 Task: Find connections with filter location Lubuklinggau with filter topic #startupwith filter profile language French with filter current company TRS Staffing Solutions with filter school Lucknow freshers Jobs with filter industry Telecommunications Carriers with filter service category Blogging with filter keywords title Bus Driver
Action: Mouse moved to (524, 59)
Screenshot: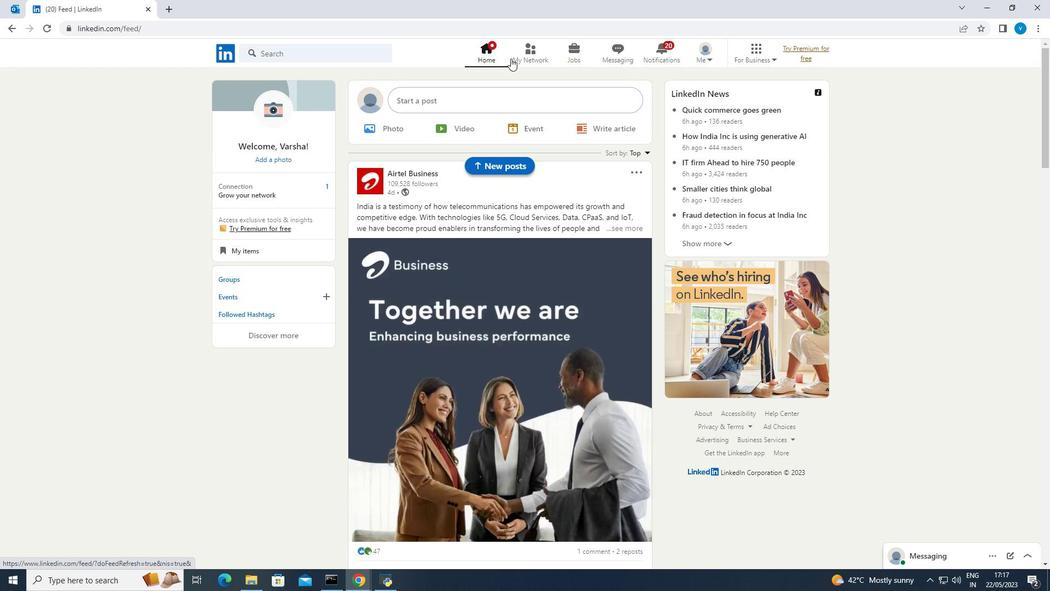 
Action: Mouse pressed left at (524, 59)
Screenshot: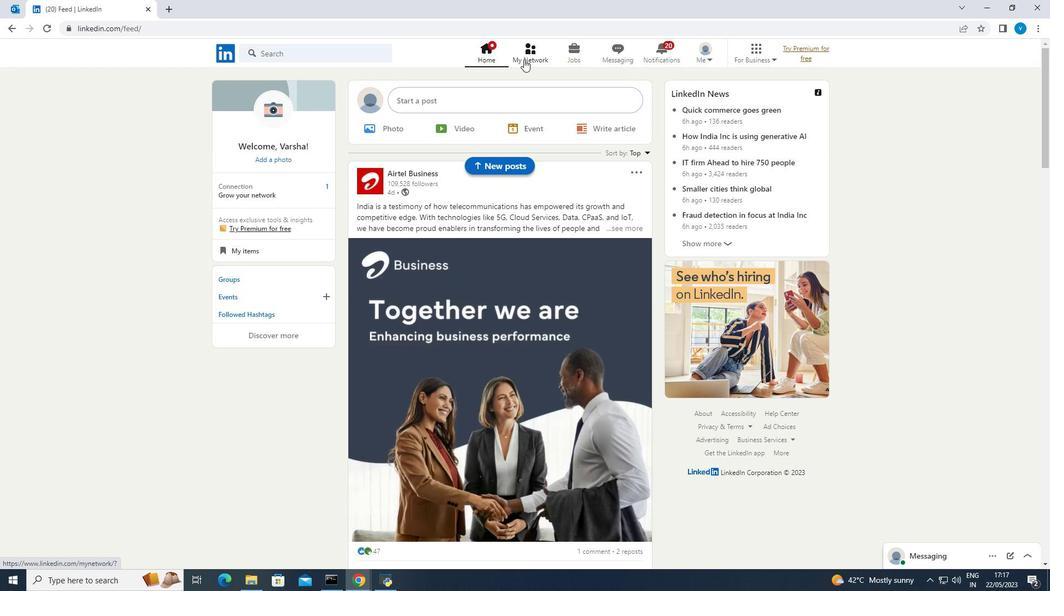 
Action: Mouse moved to (314, 117)
Screenshot: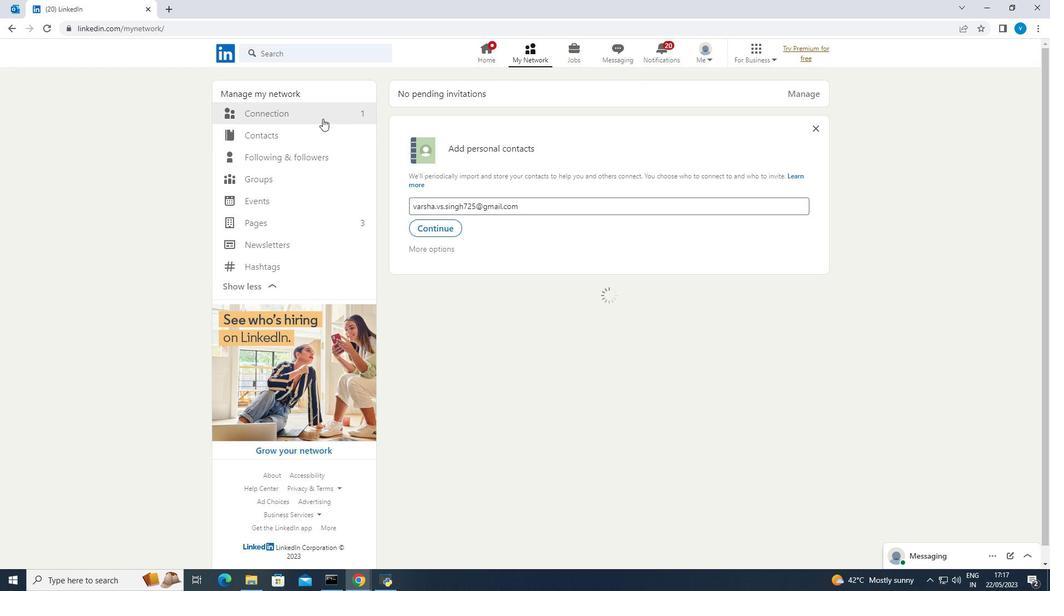 
Action: Mouse pressed left at (314, 117)
Screenshot: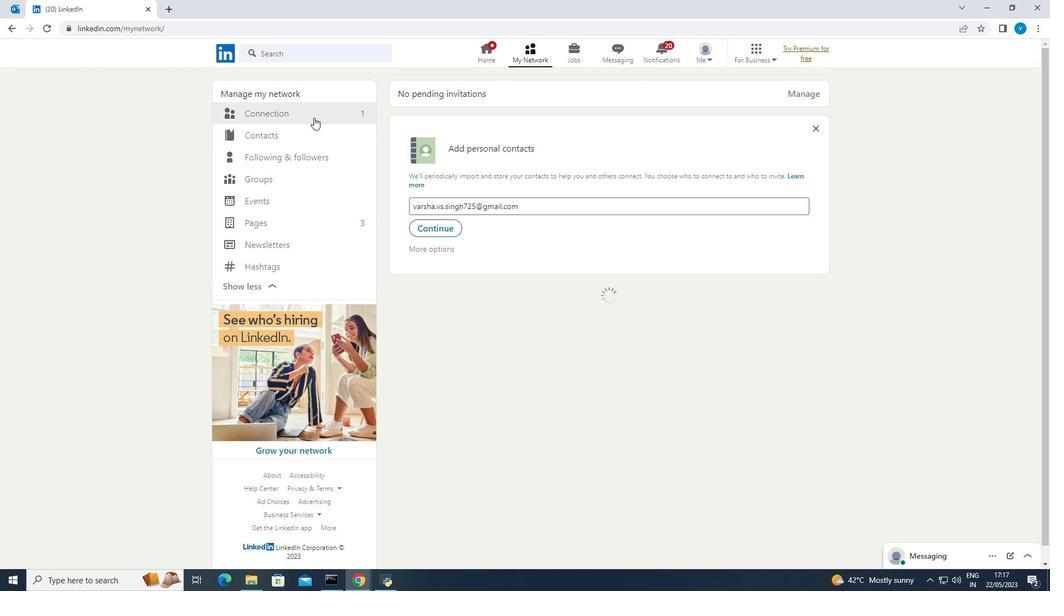 
Action: Mouse moved to (584, 113)
Screenshot: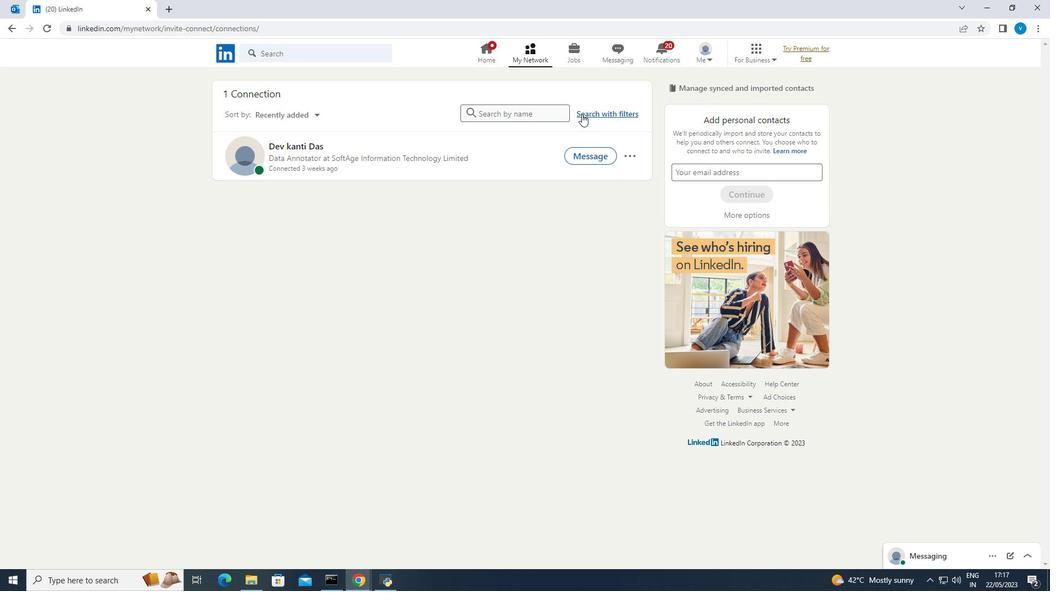 
Action: Mouse pressed left at (584, 113)
Screenshot: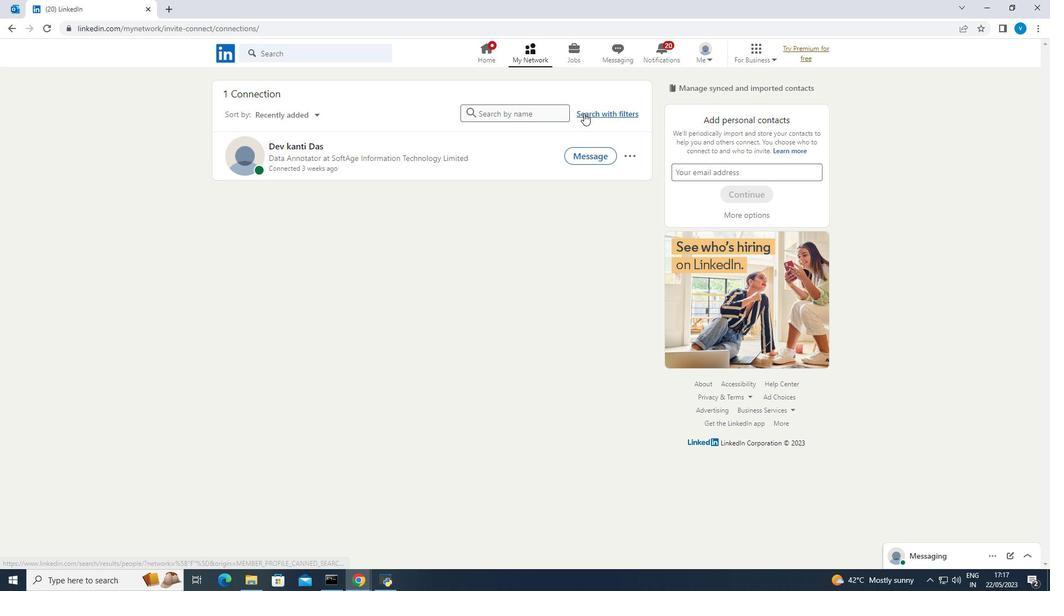 
Action: Mouse moved to (567, 87)
Screenshot: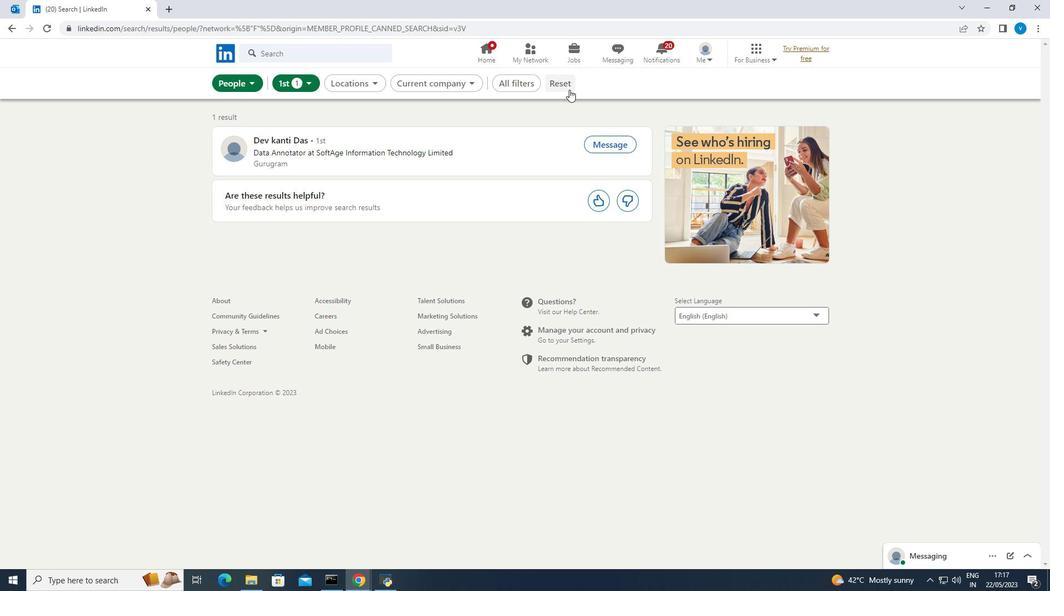 
Action: Mouse pressed left at (567, 87)
Screenshot: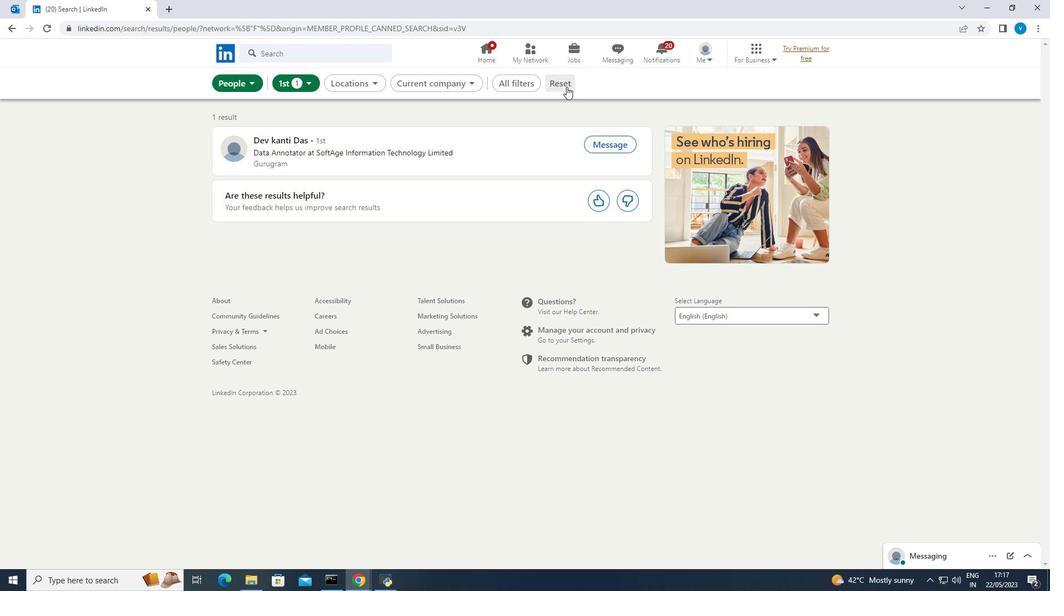 
Action: Mouse moved to (553, 88)
Screenshot: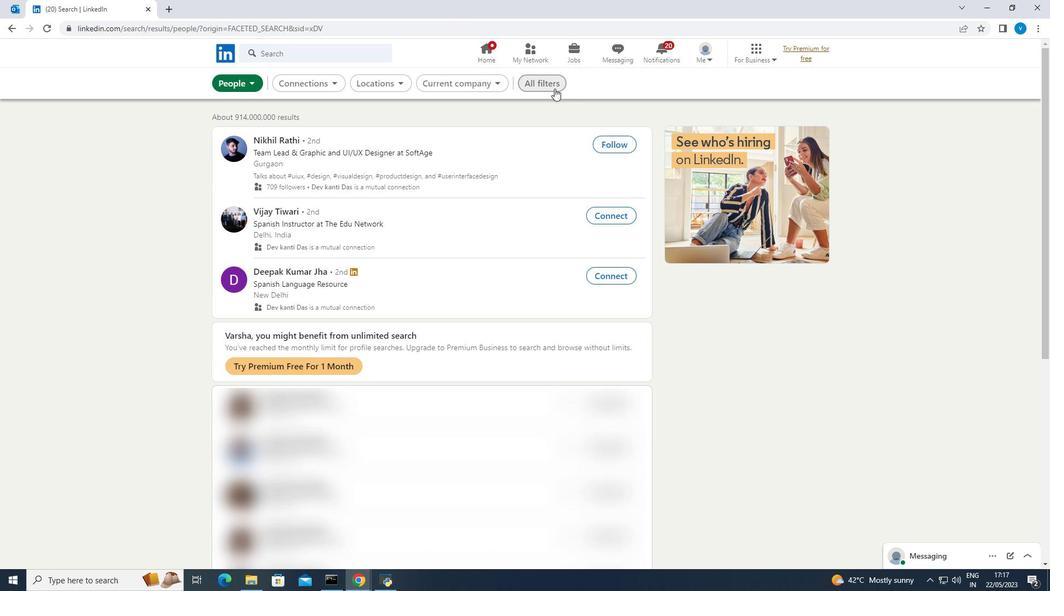 
Action: Mouse pressed left at (553, 88)
Screenshot: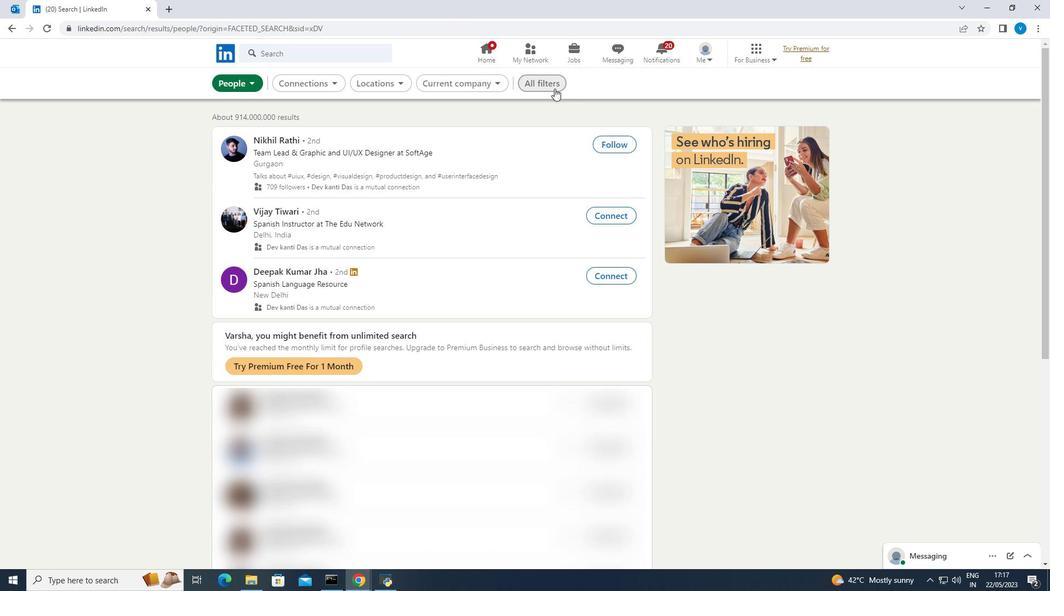 
Action: Mouse moved to (795, 209)
Screenshot: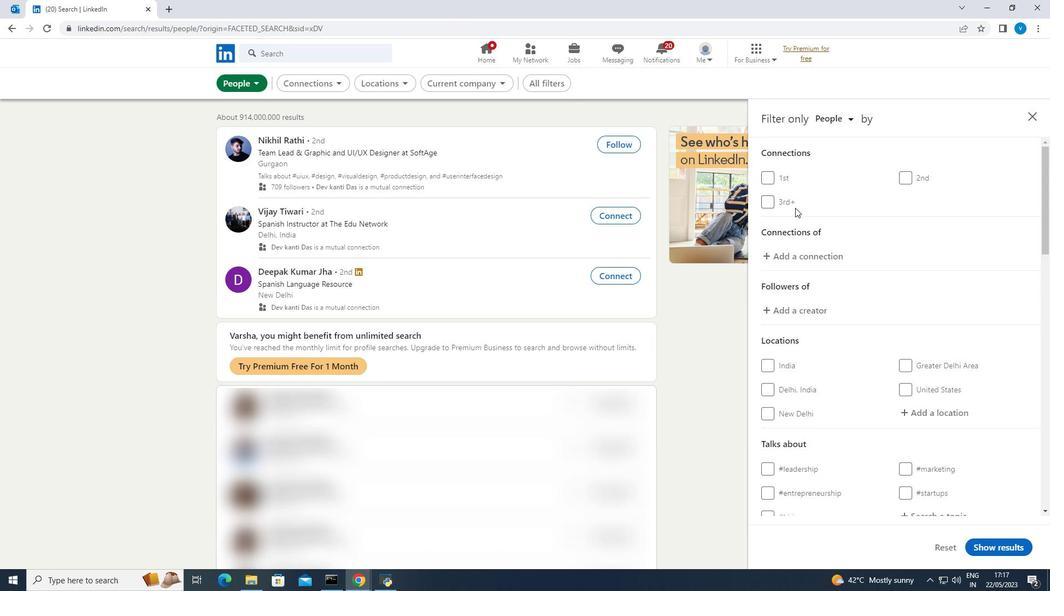
Action: Mouse scrolled (795, 208) with delta (0, 0)
Screenshot: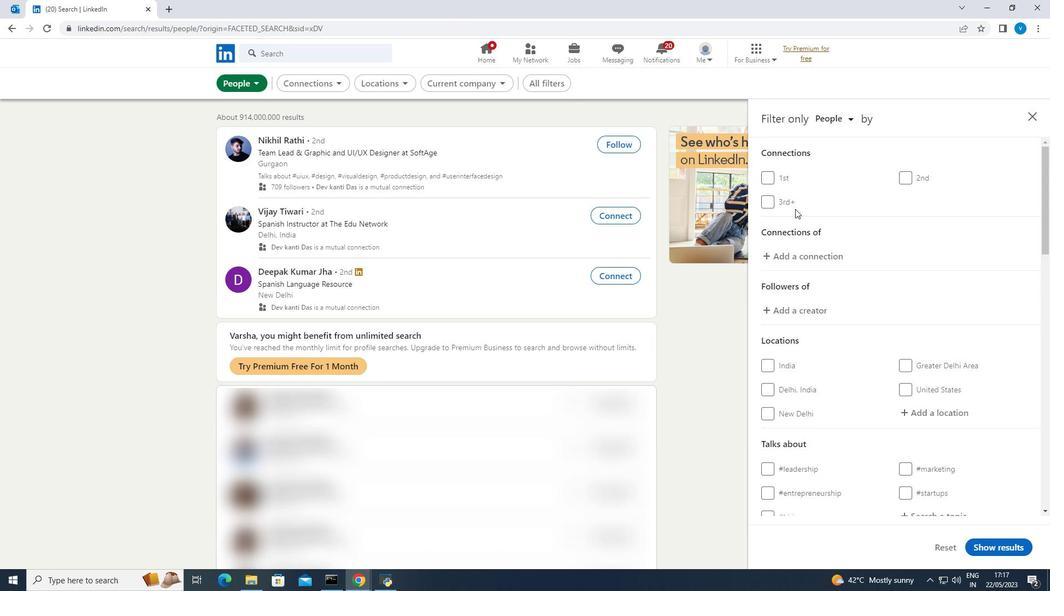 
Action: Mouse moved to (795, 210)
Screenshot: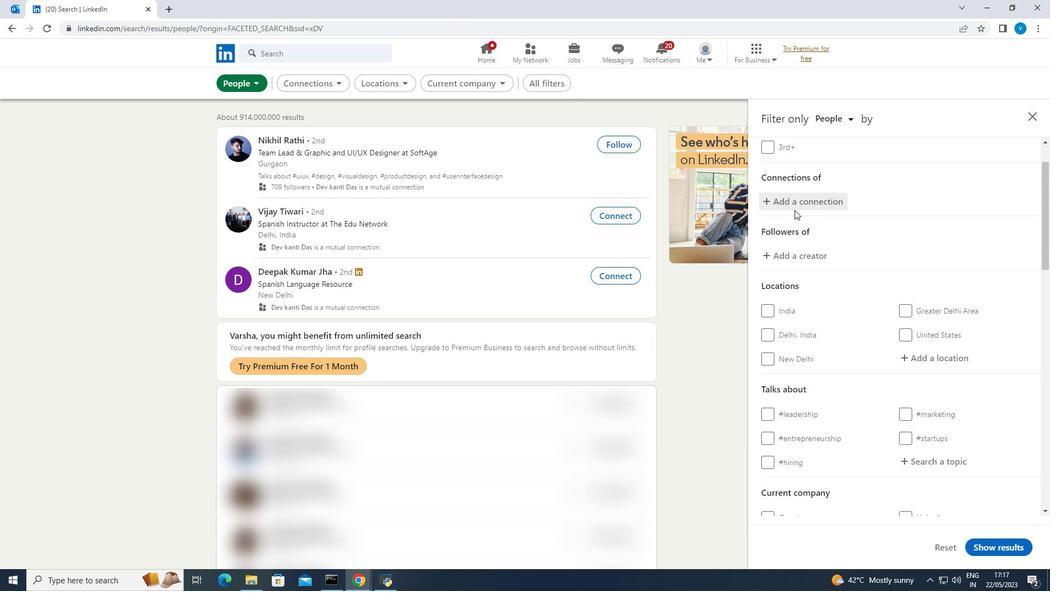 
Action: Mouse scrolled (795, 210) with delta (0, 0)
Screenshot: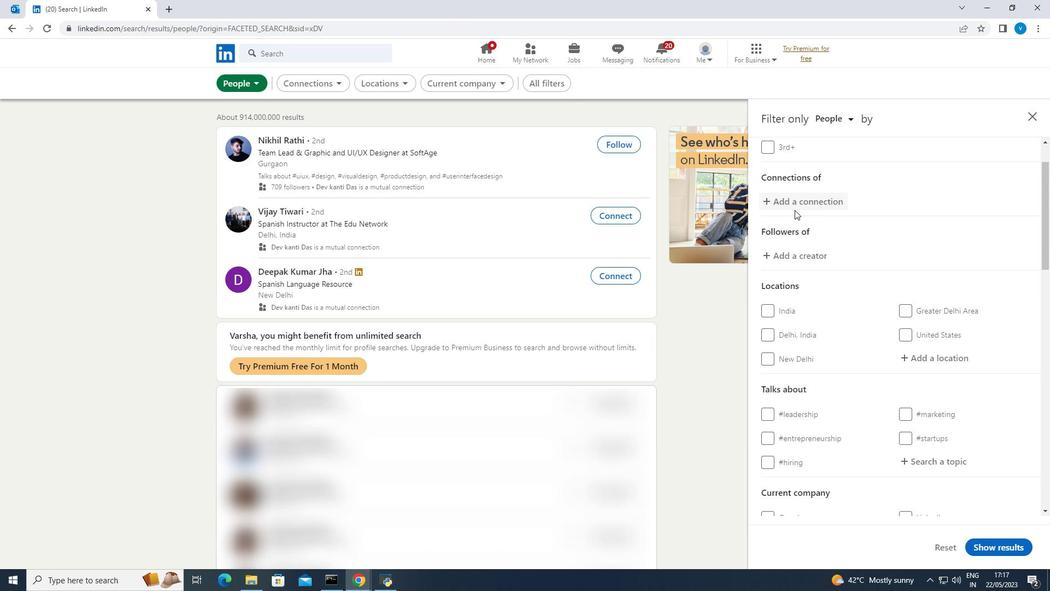 
Action: Mouse moved to (906, 298)
Screenshot: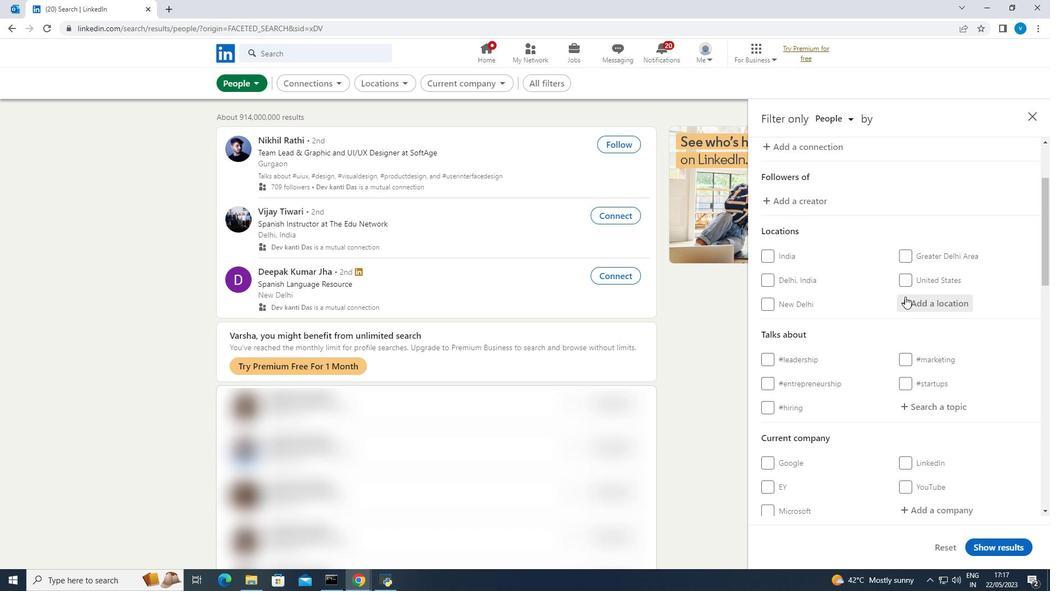 
Action: Mouse pressed left at (906, 298)
Screenshot: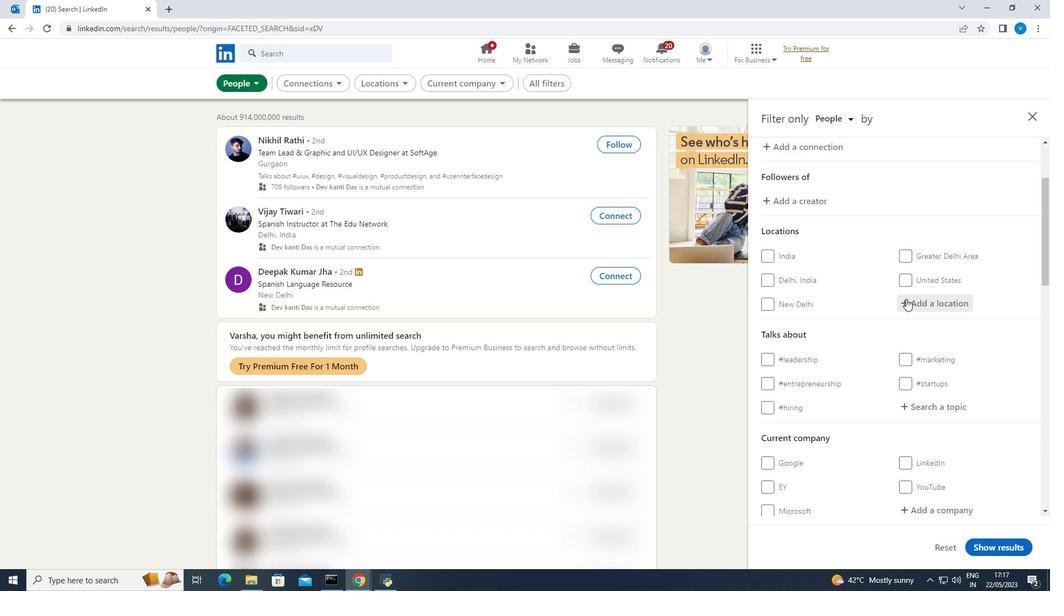 
Action: Mouse moved to (847, 278)
Screenshot: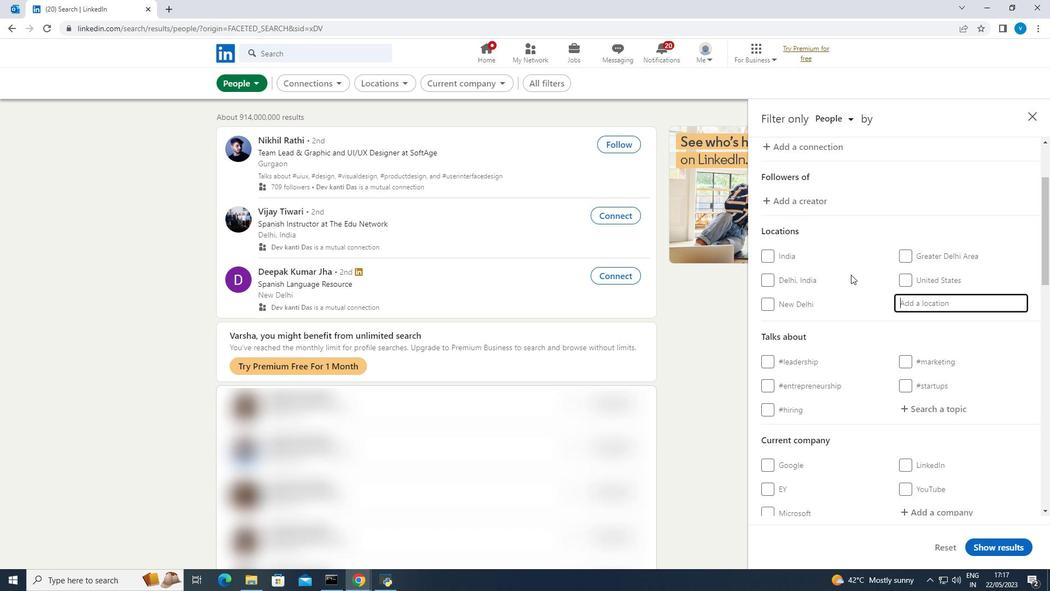 
Action: Key pressed <Key.shift><Key.shift><Key.shift><Key.shift><Key.shift><Key.shift><Key.shift><Key.shift>Lubuklinggau
Screenshot: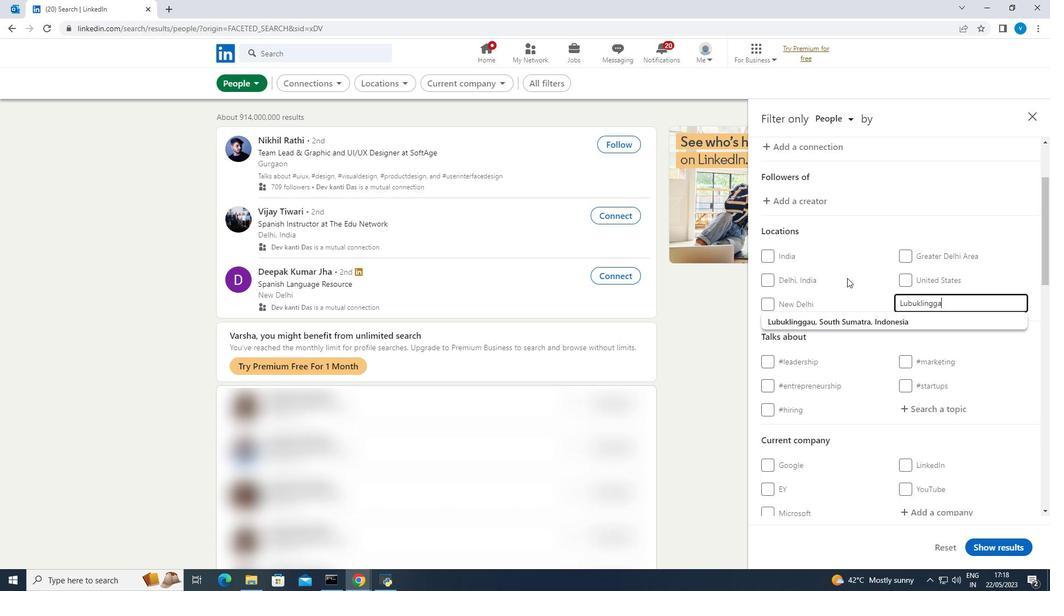 
Action: Mouse moved to (962, 402)
Screenshot: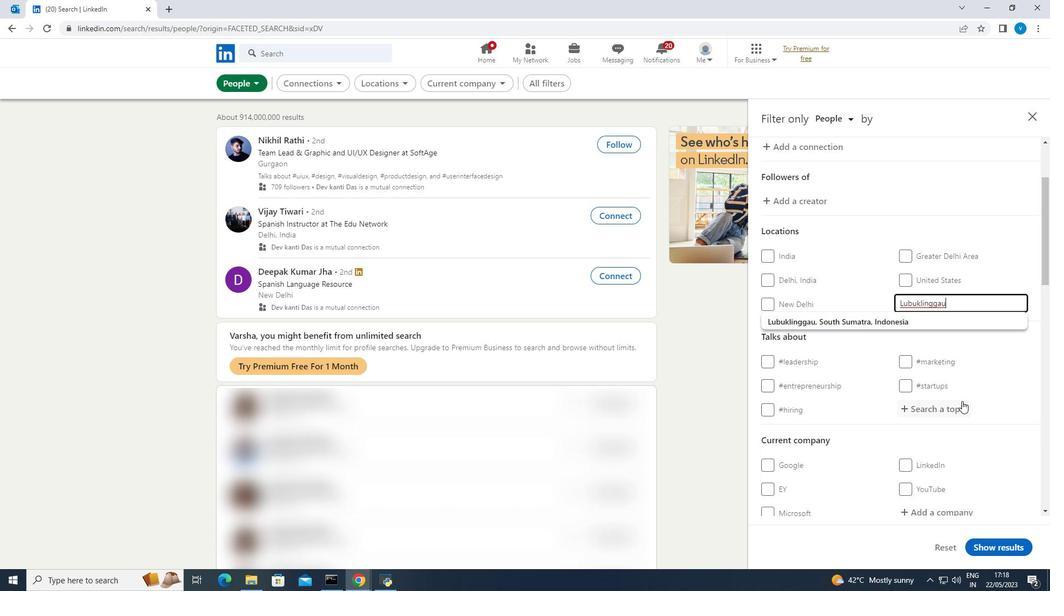 
Action: Mouse pressed left at (962, 402)
Screenshot: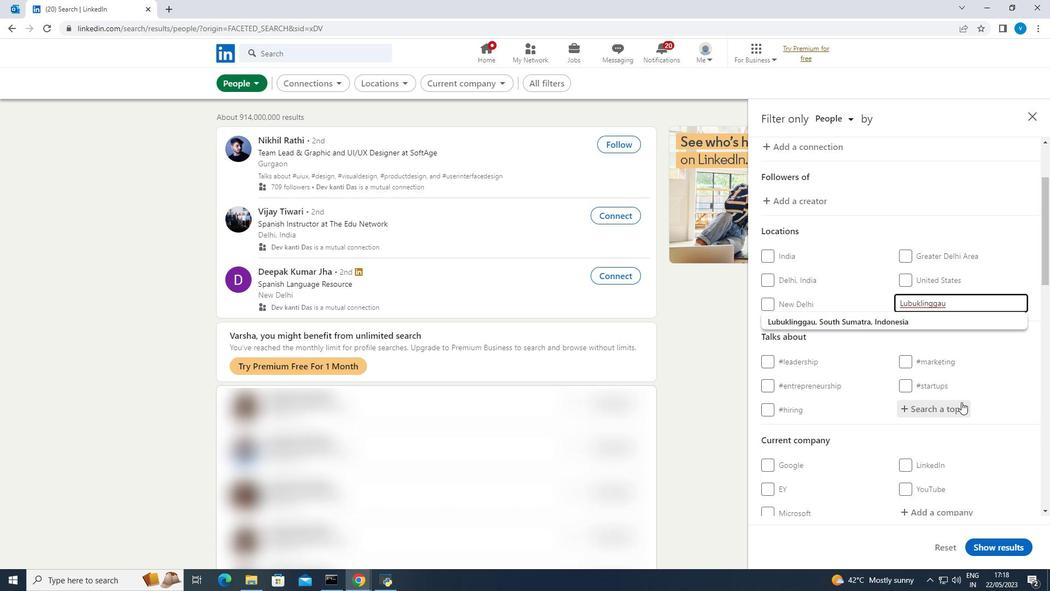 
Action: Key pressed startup
Screenshot: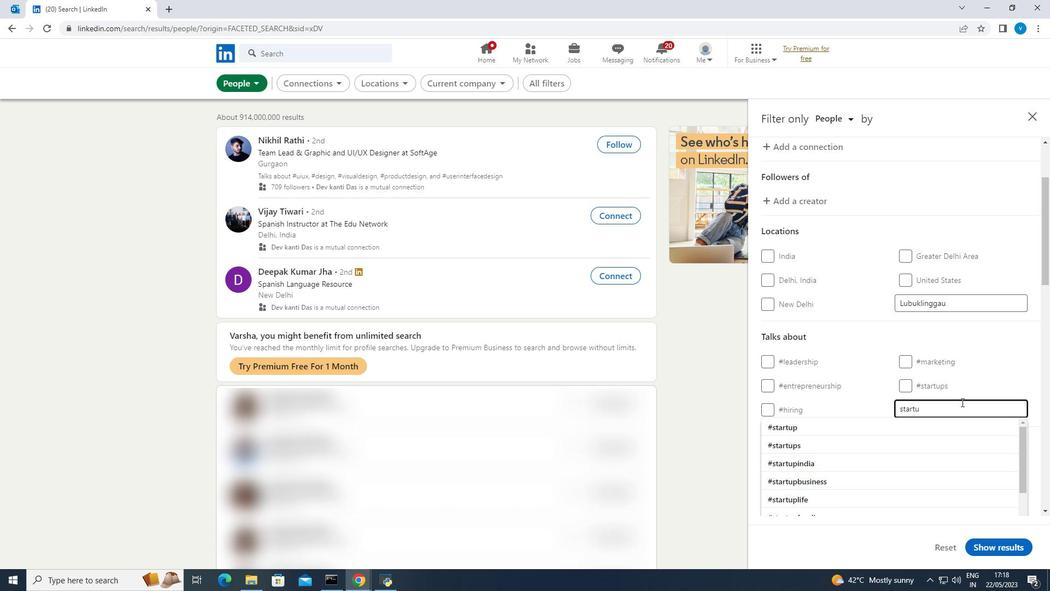 
Action: Mouse moved to (870, 432)
Screenshot: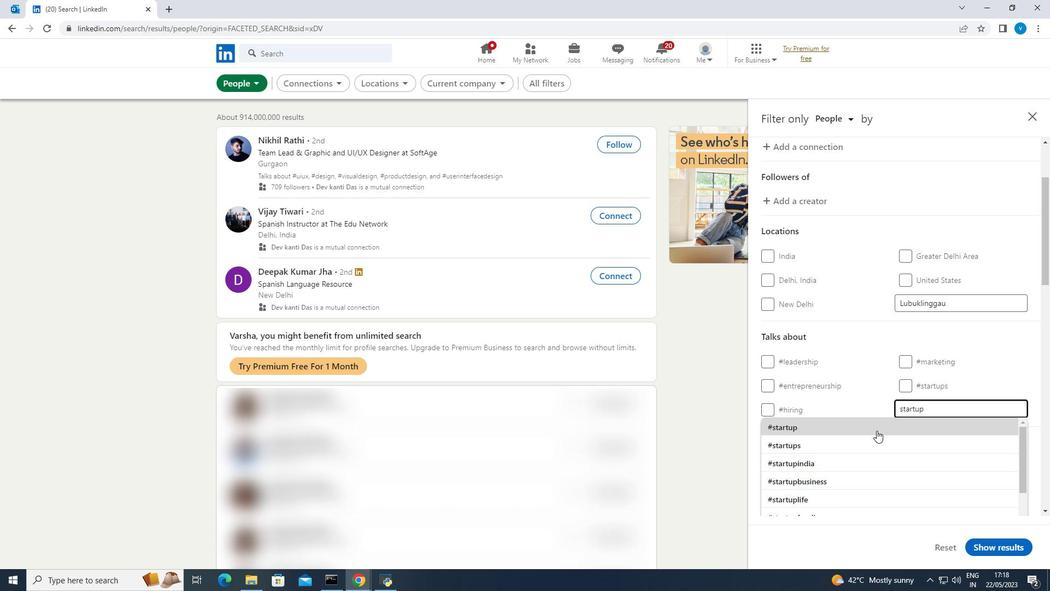 
Action: Mouse pressed left at (870, 432)
Screenshot: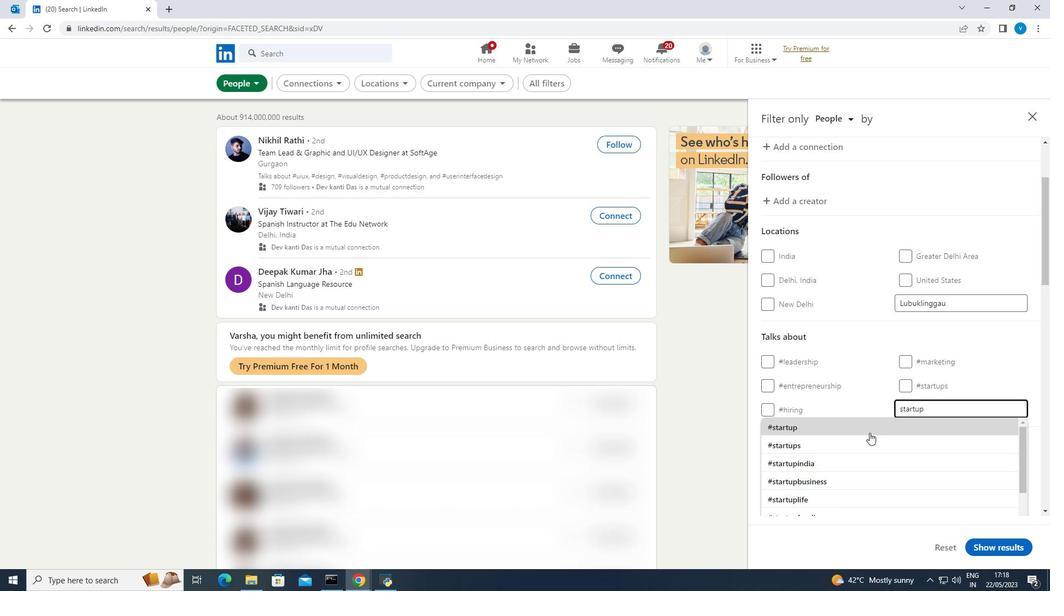 
Action: Mouse moved to (874, 429)
Screenshot: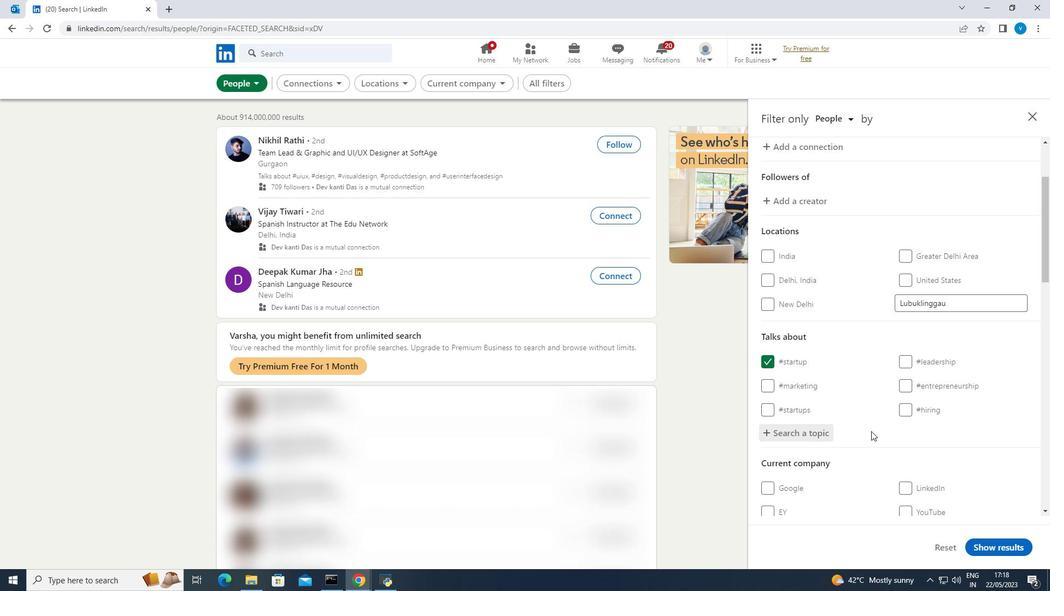 
Action: Mouse scrolled (874, 428) with delta (0, 0)
Screenshot: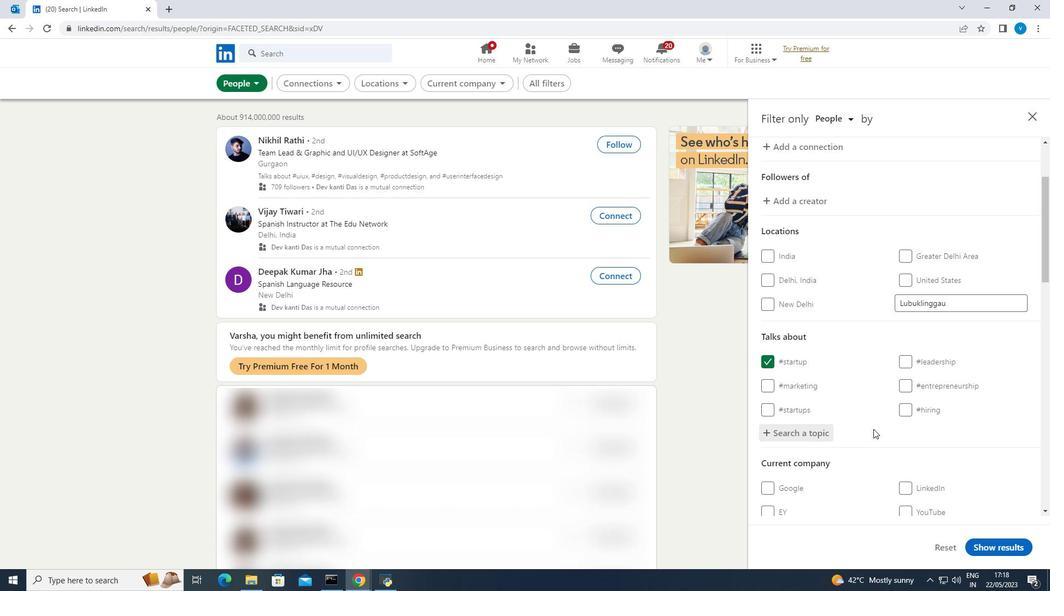 
Action: Mouse moved to (874, 428)
Screenshot: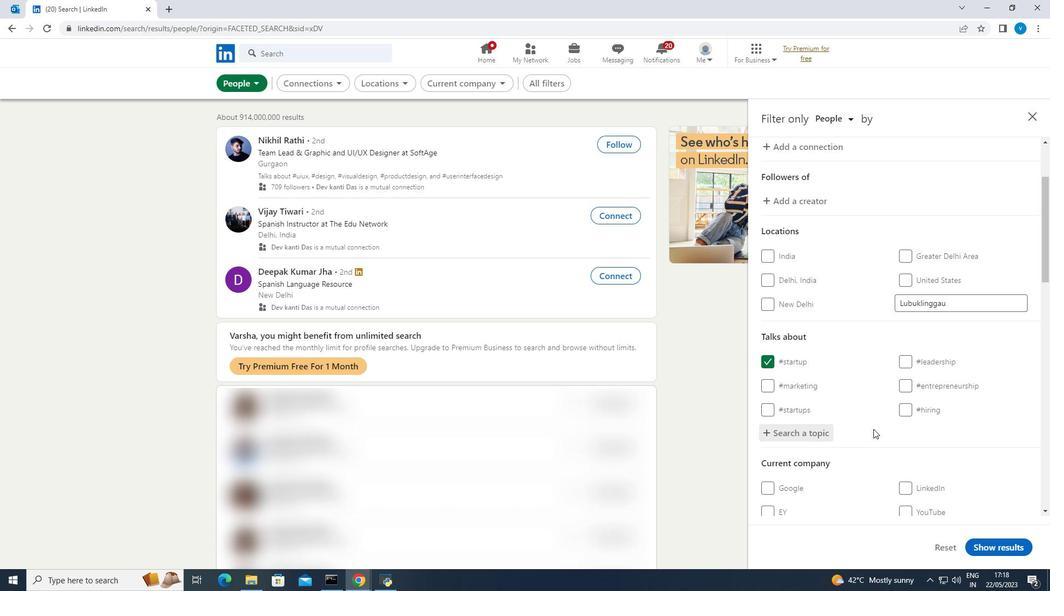 
Action: Mouse scrolled (874, 427) with delta (0, 0)
Screenshot: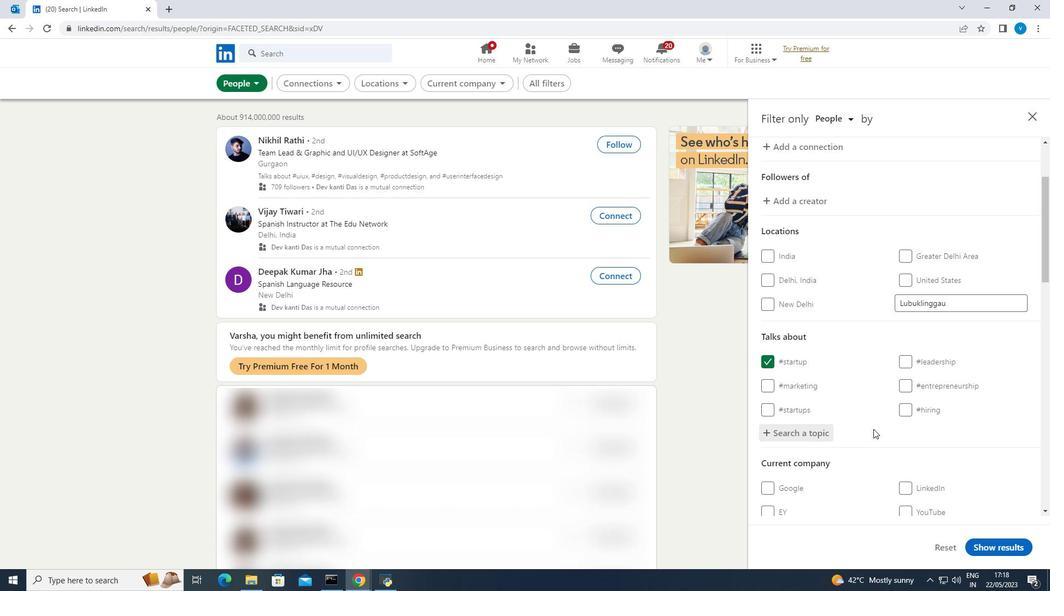 
Action: Mouse moved to (875, 427)
Screenshot: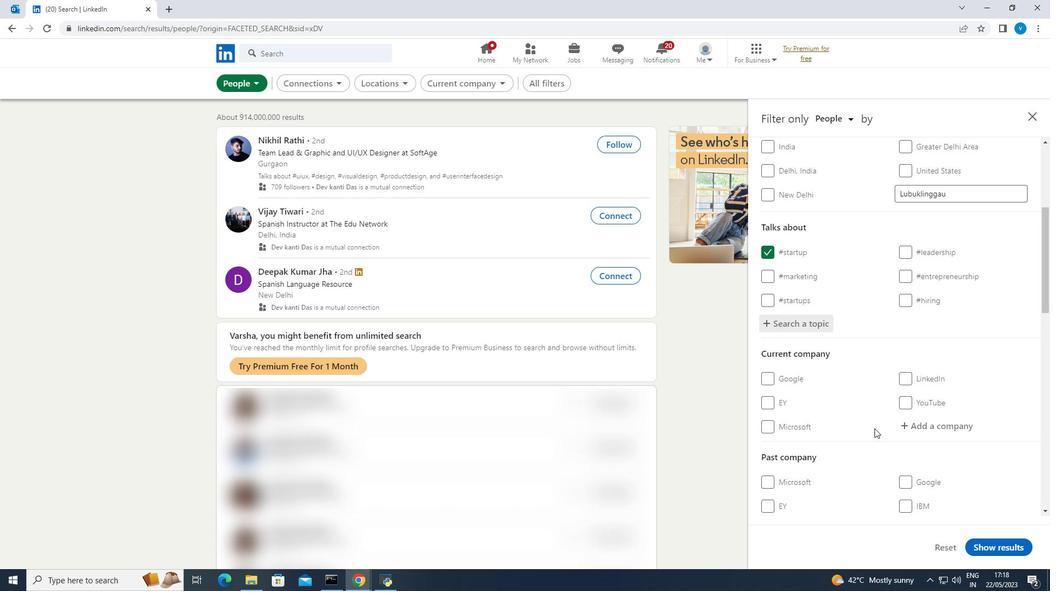 
Action: Mouse scrolled (875, 426) with delta (0, 0)
Screenshot: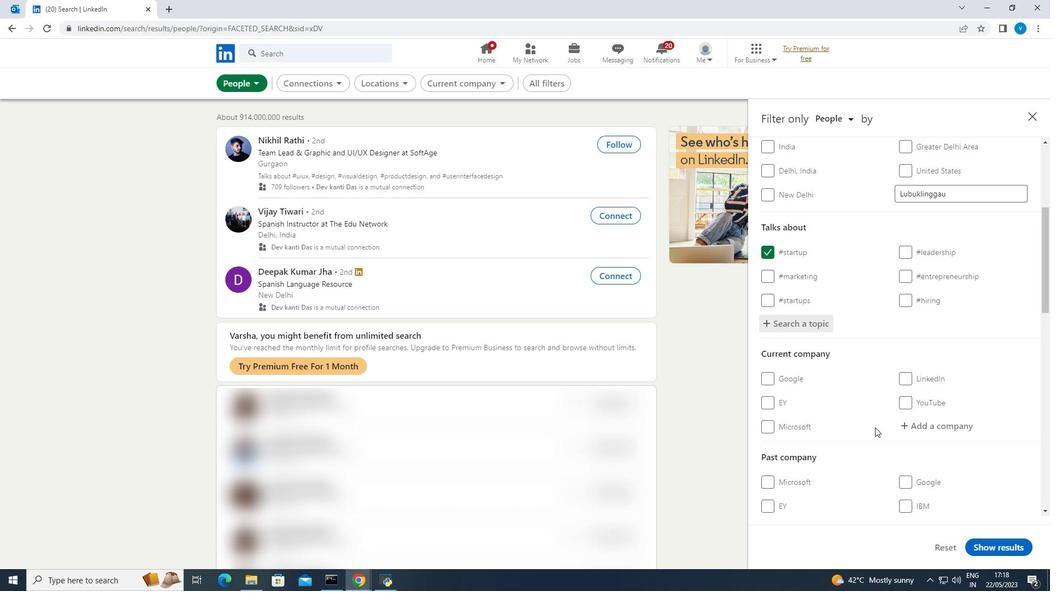 
Action: Mouse scrolled (875, 426) with delta (0, 0)
Screenshot: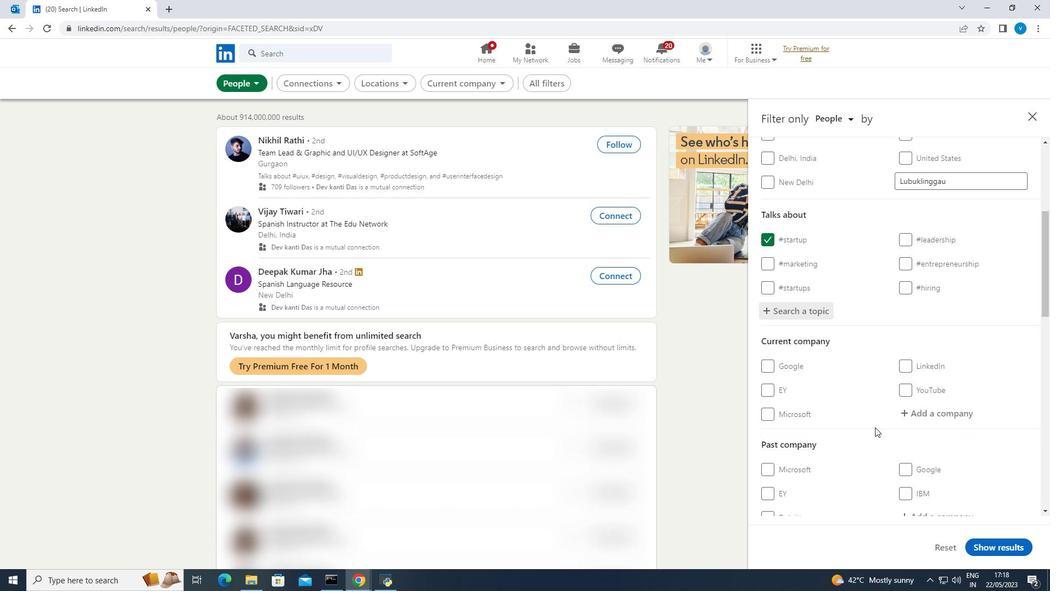 
Action: Mouse moved to (876, 427)
Screenshot: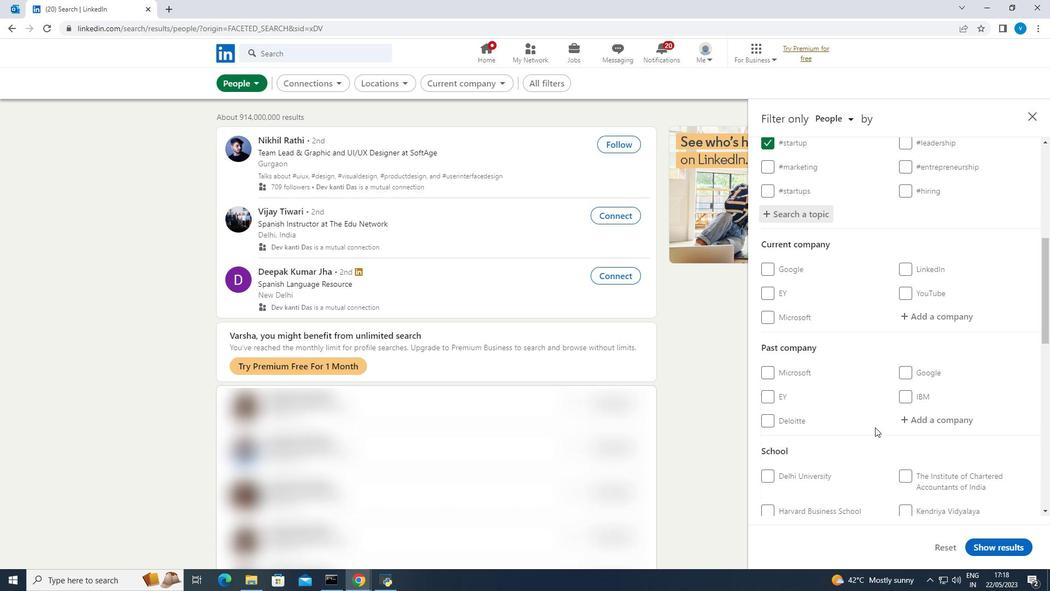 
Action: Mouse scrolled (876, 426) with delta (0, 0)
Screenshot: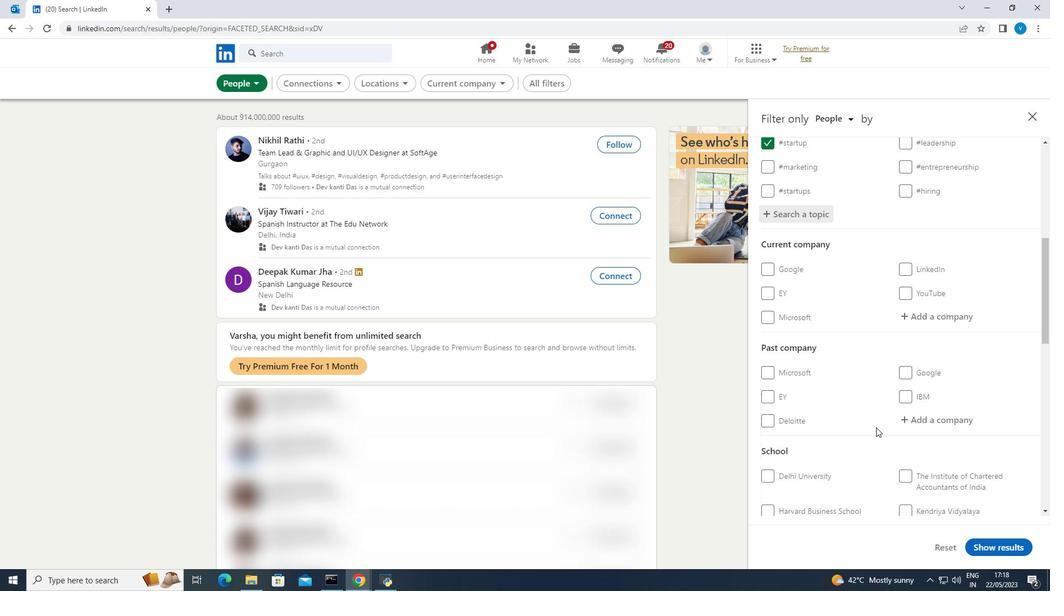 
Action: Mouse scrolled (876, 426) with delta (0, 0)
Screenshot: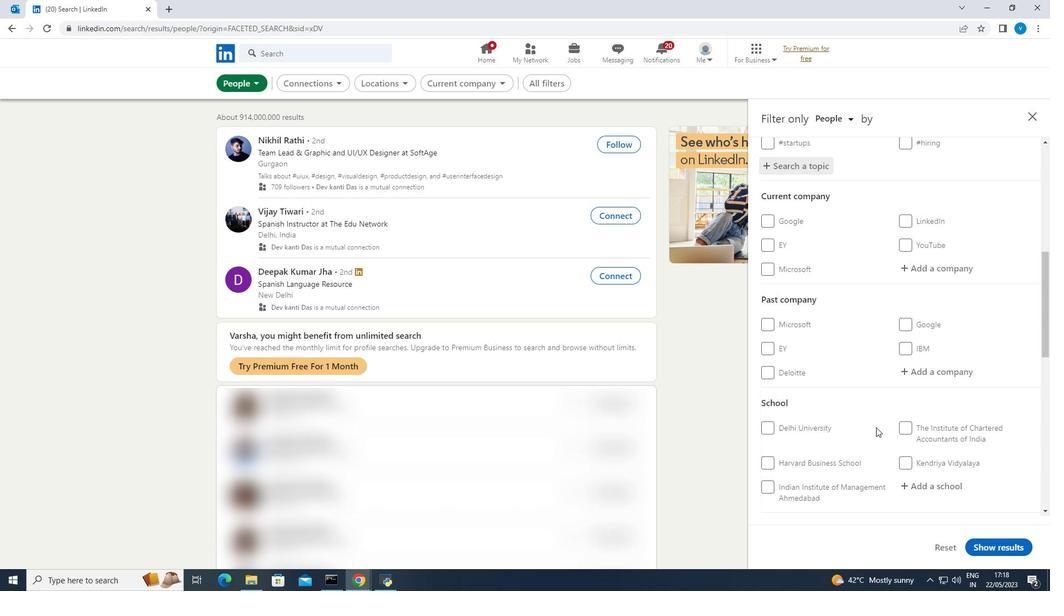 
Action: Mouse scrolled (876, 426) with delta (0, 0)
Screenshot: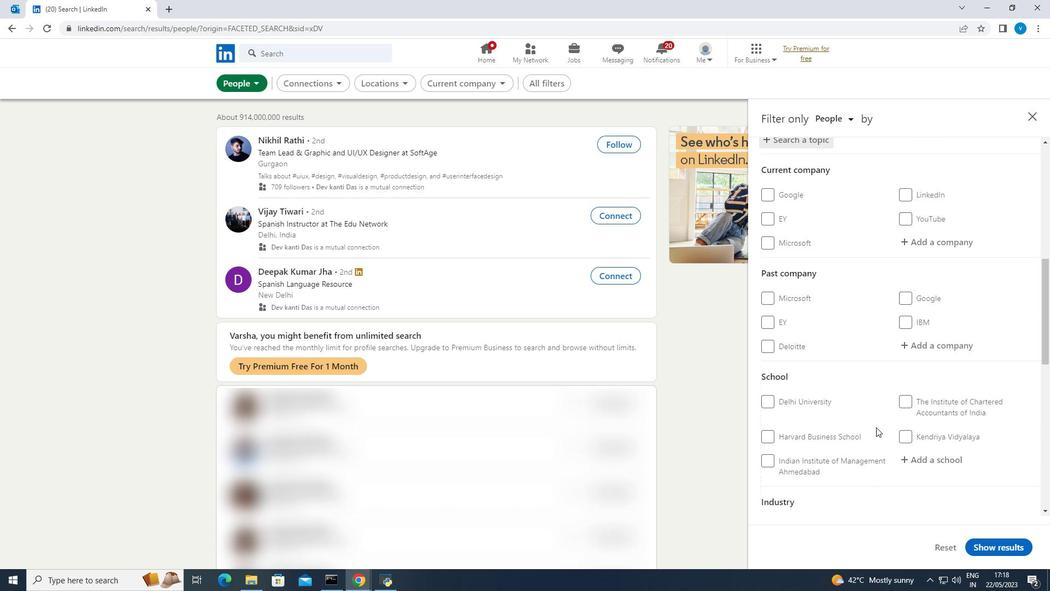 
Action: Mouse scrolled (876, 426) with delta (0, 0)
Screenshot: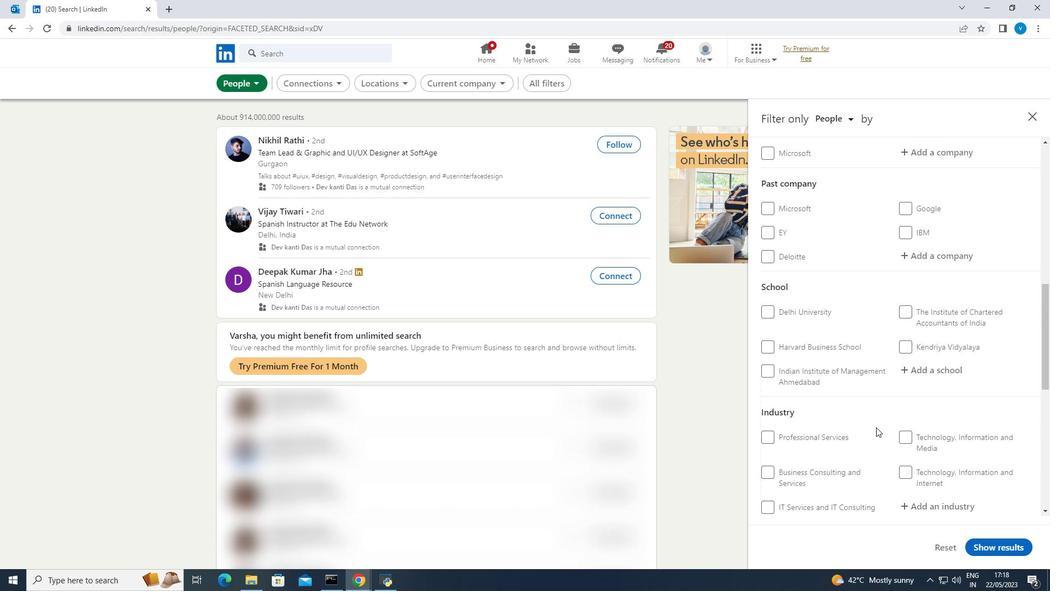 
Action: Mouse scrolled (876, 426) with delta (0, 0)
Screenshot: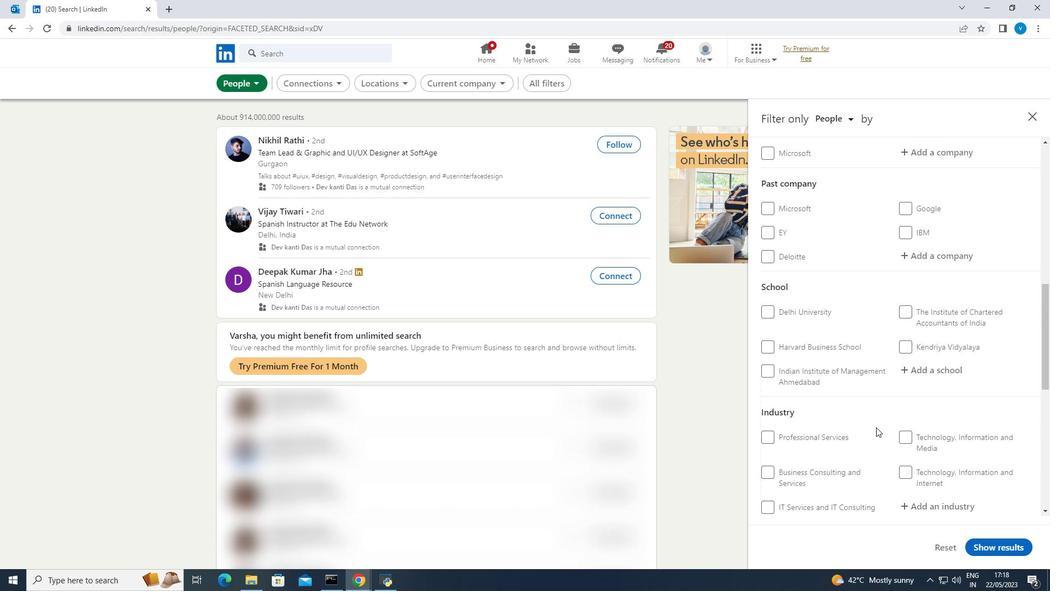 
Action: Mouse moved to (906, 448)
Screenshot: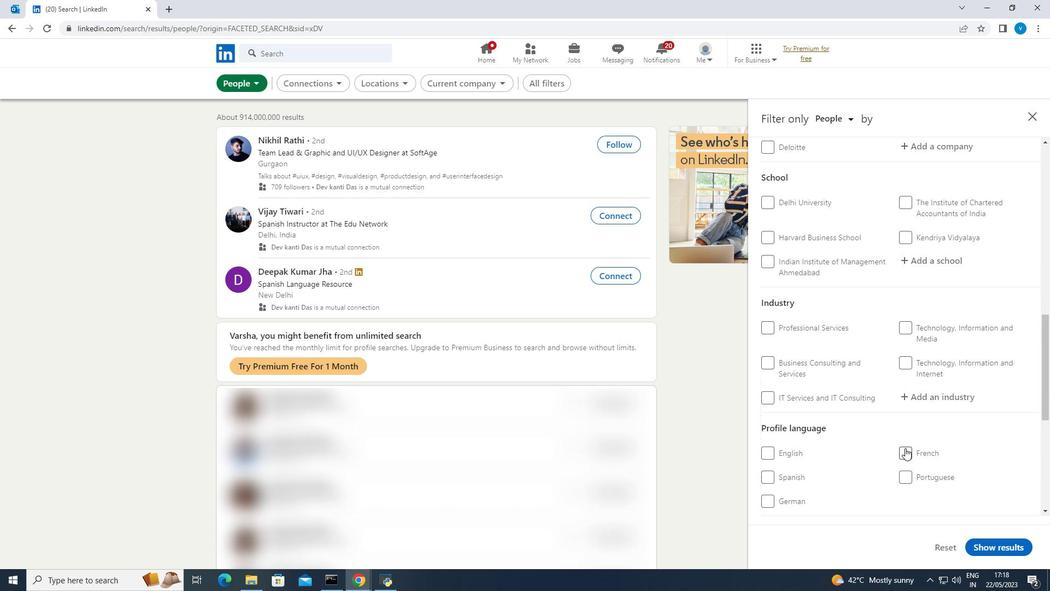 
Action: Mouse pressed left at (906, 448)
Screenshot: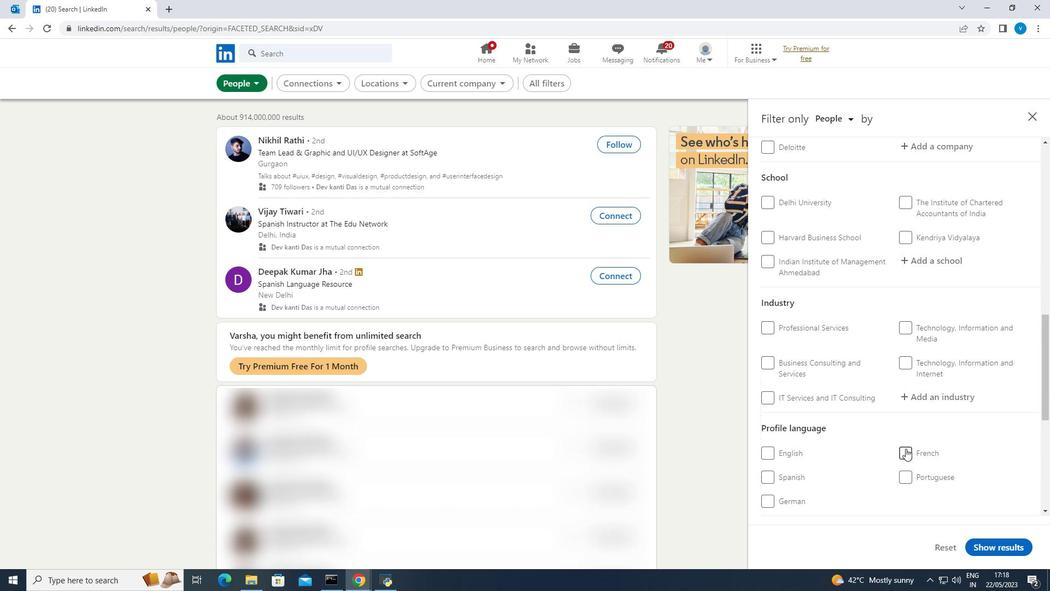
Action: Mouse moved to (909, 447)
Screenshot: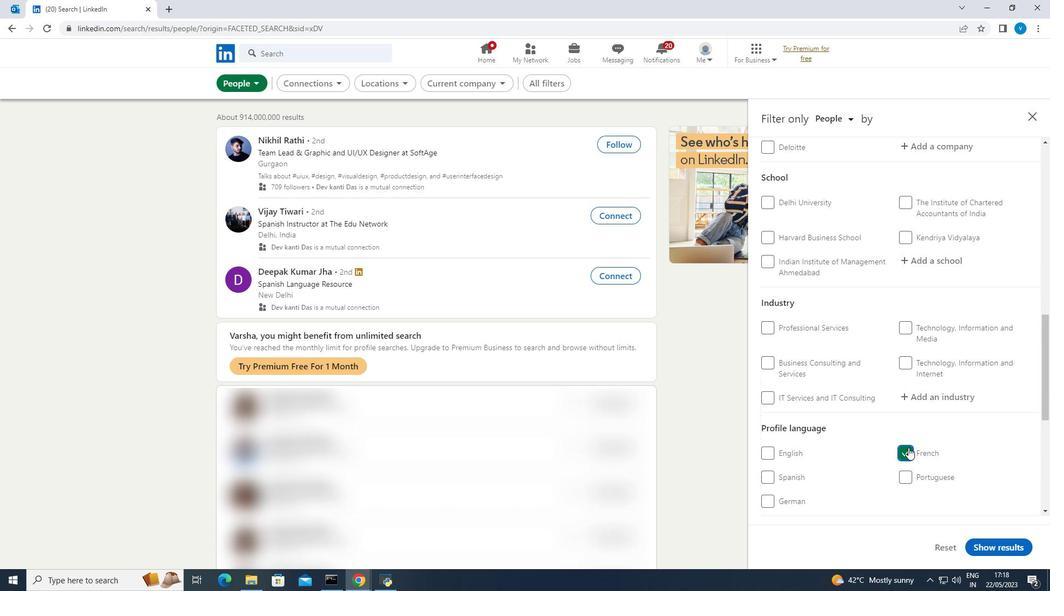 
Action: Mouse scrolled (909, 447) with delta (0, 0)
Screenshot: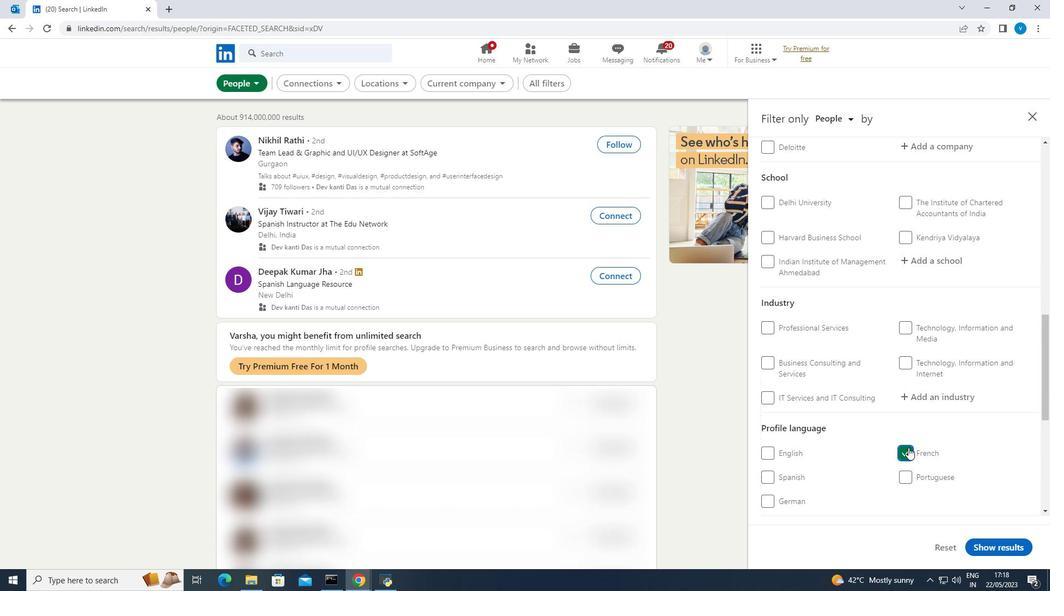 
Action: Mouse scrolled (909, 447) with delta (0, 0)
Screenshot: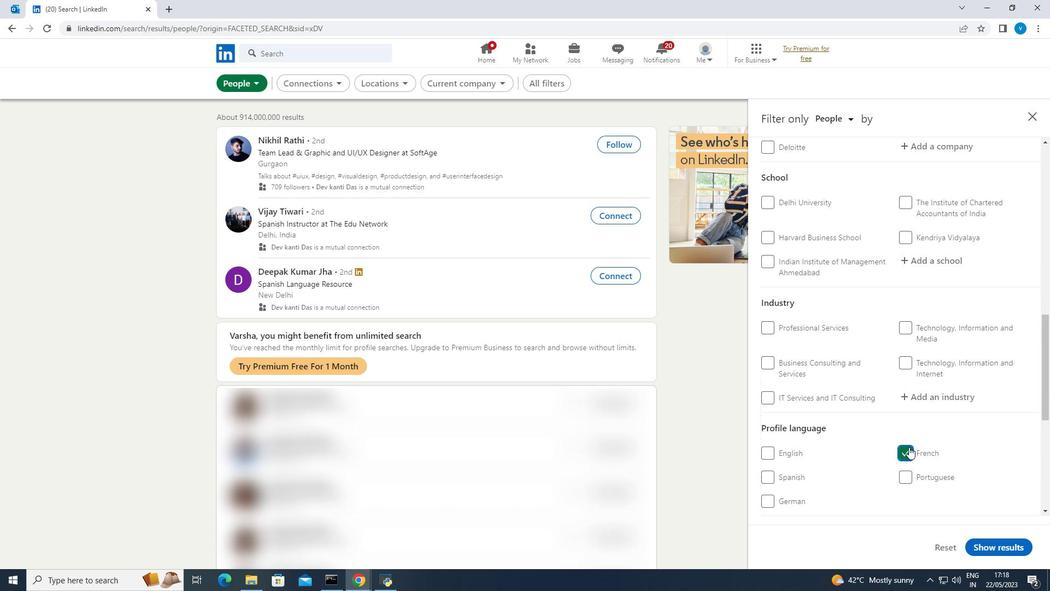 
Action: Mouse moved to (911, 446)
Screenshot: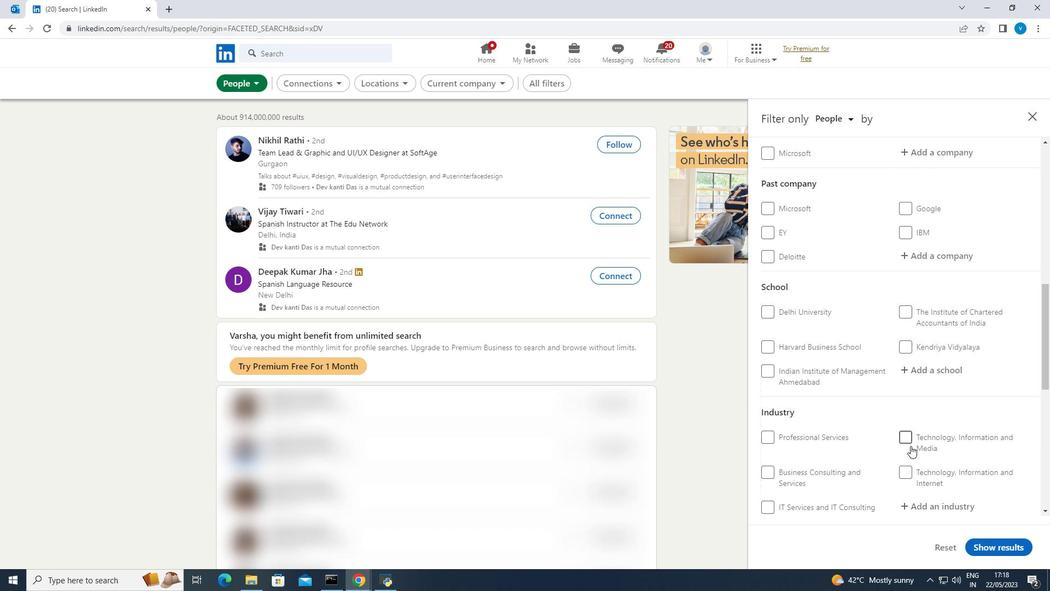 
Action: Mouse scrolled (911, 446) with delta (0, 0)
Screenshot: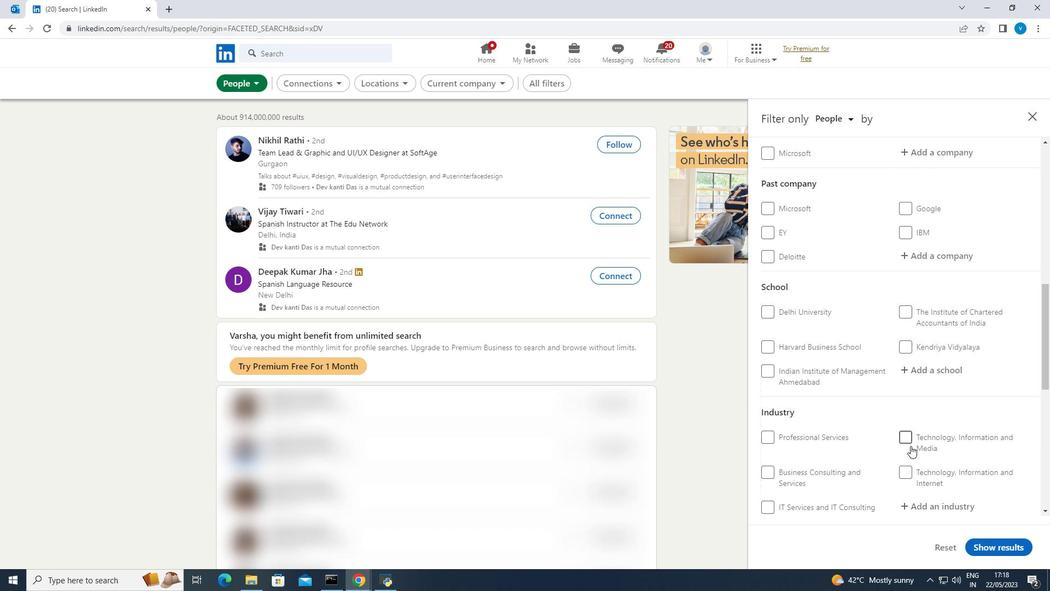 
Action: Mouse scrolled (911, 446) with delta (0, 0)
Screenshot: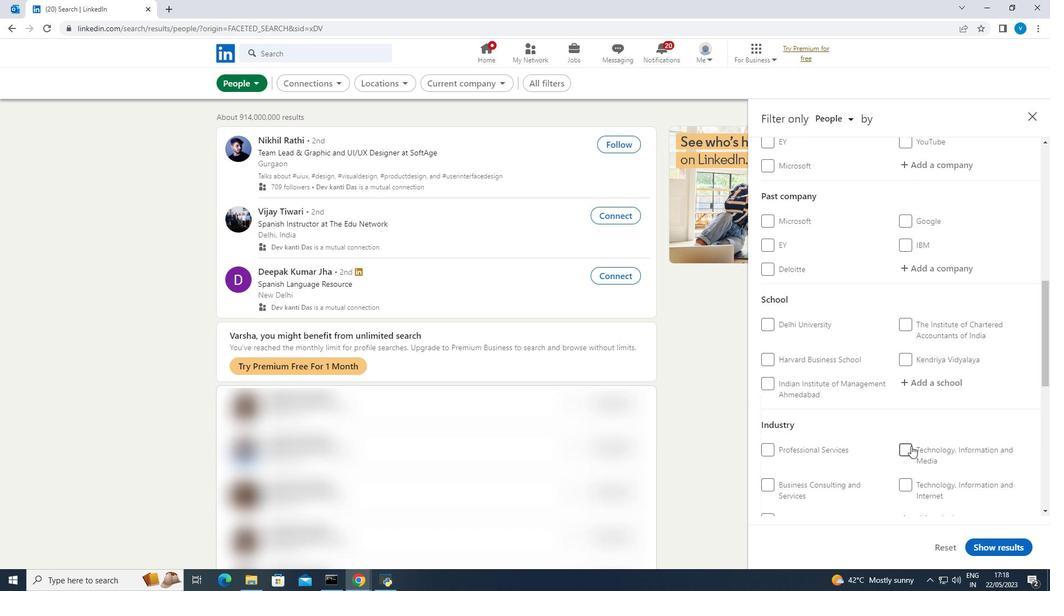 
Action: Mouse moved to (933, 266)
Screenshot: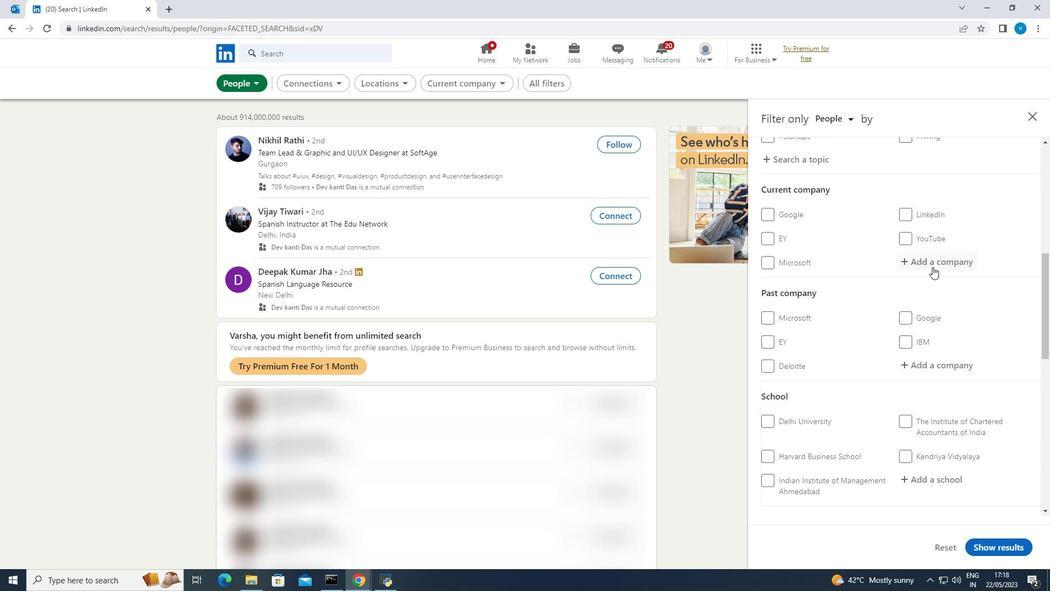 
Action: Mouse pressed left at (933, 266)
Screenshot: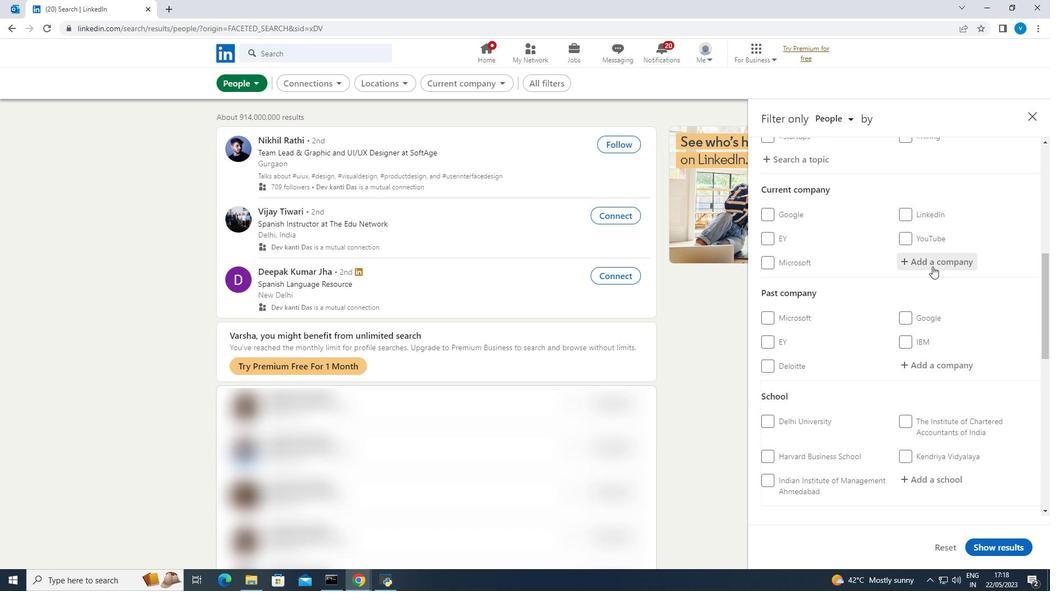 
Action: Key pressed <Key.shift><Key.shift><Key.shift><Key.shift><Key.shift>TRS<Key.space><Key.space>
Screenshot: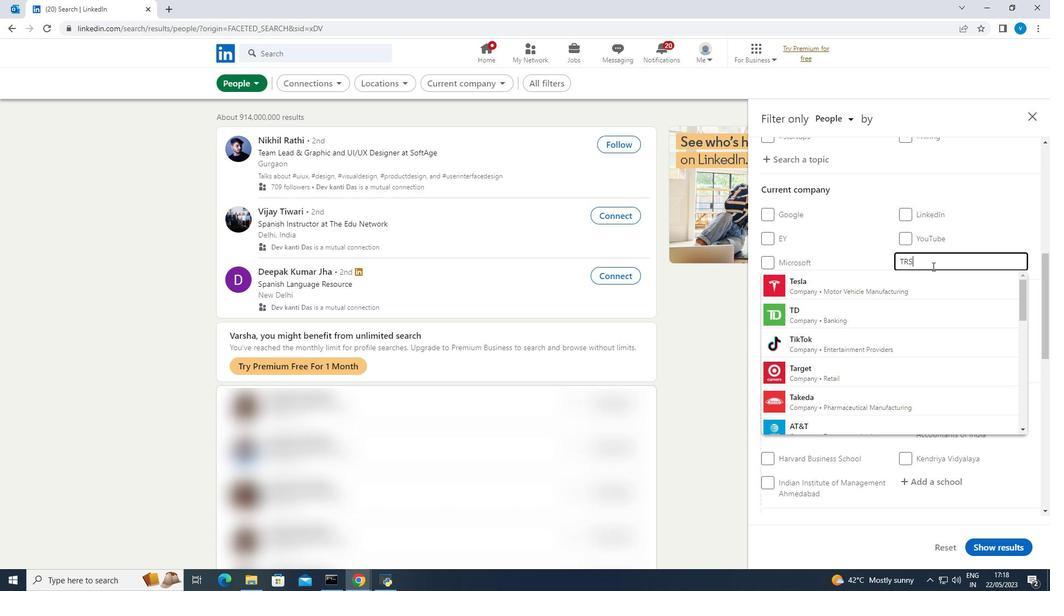 
Action: Mouse moved to (918, 282)
Screenshot: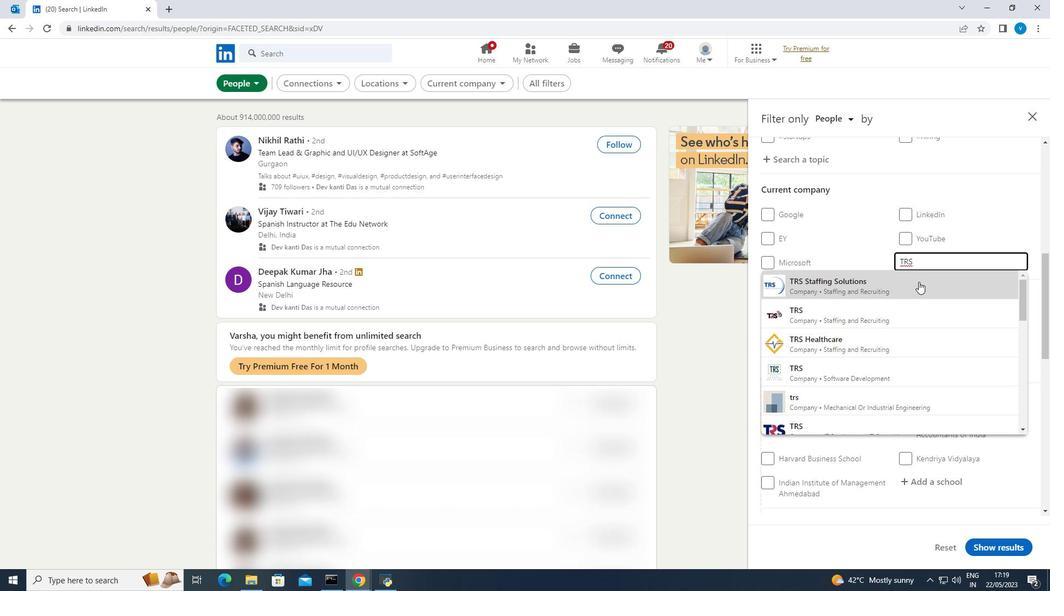
Action: Mouse pressed left at (918, 282)
Screenshot: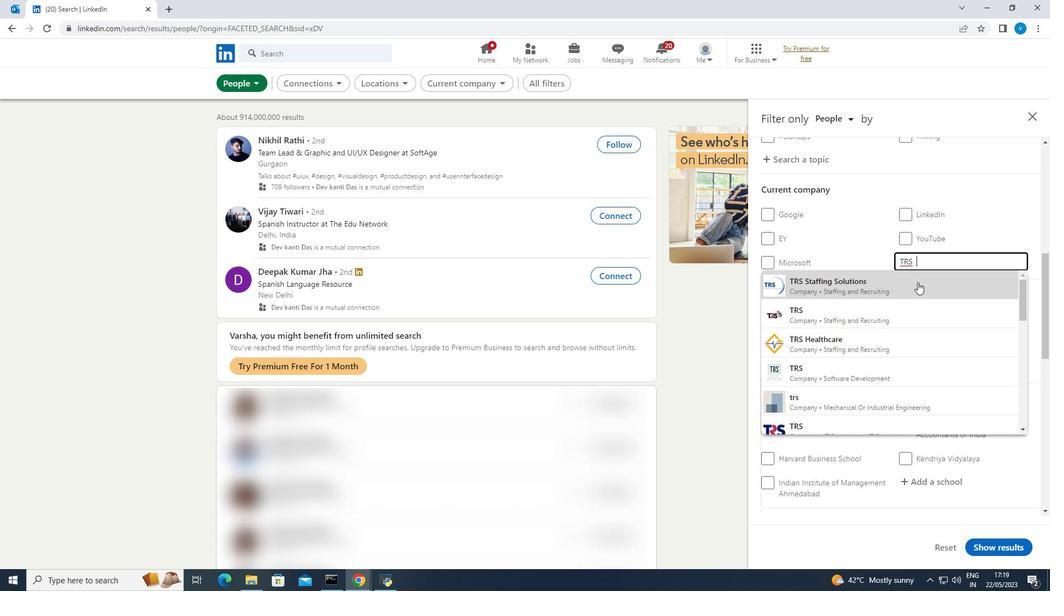 
Action: Mouse moved to (918, 282)
Screenshot: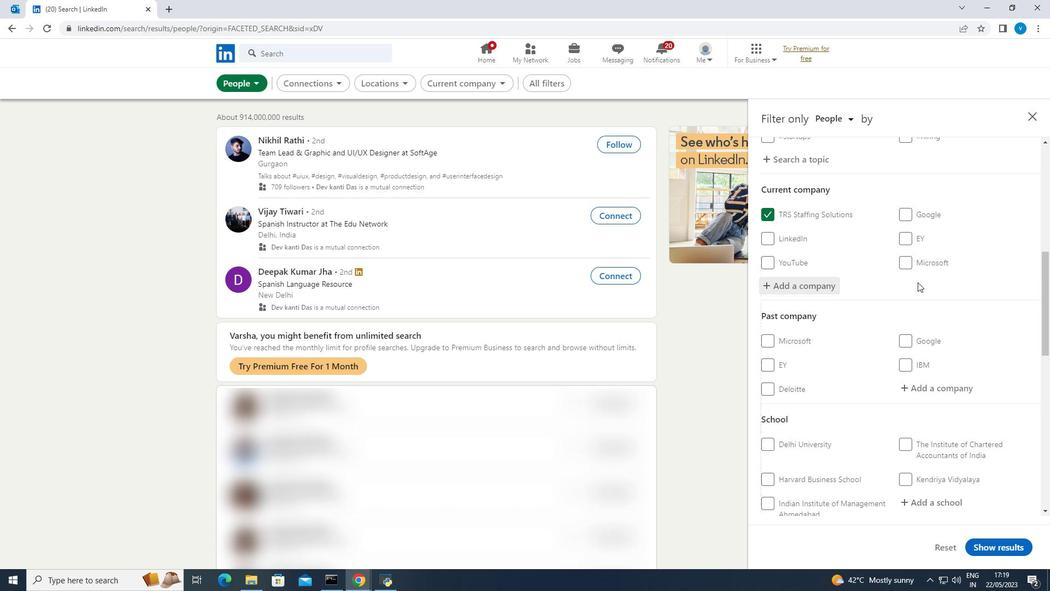 
Action: Mouse scrolled (918, 281) with delta (0, 0)
Screenshot: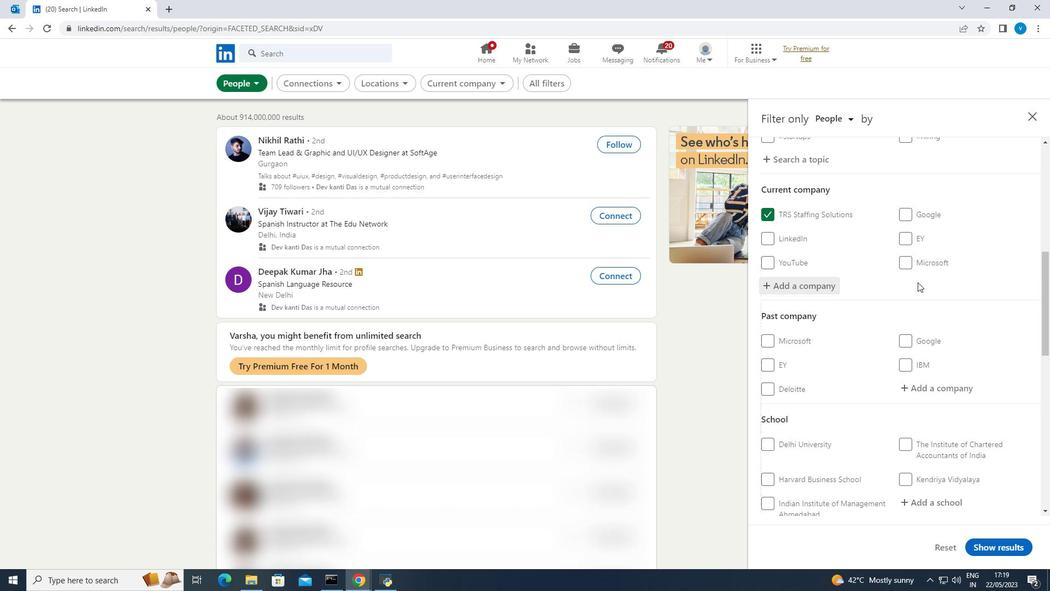 
Action: Mouse scrolled (918, 281) with delta (0, 0)
Screenshot: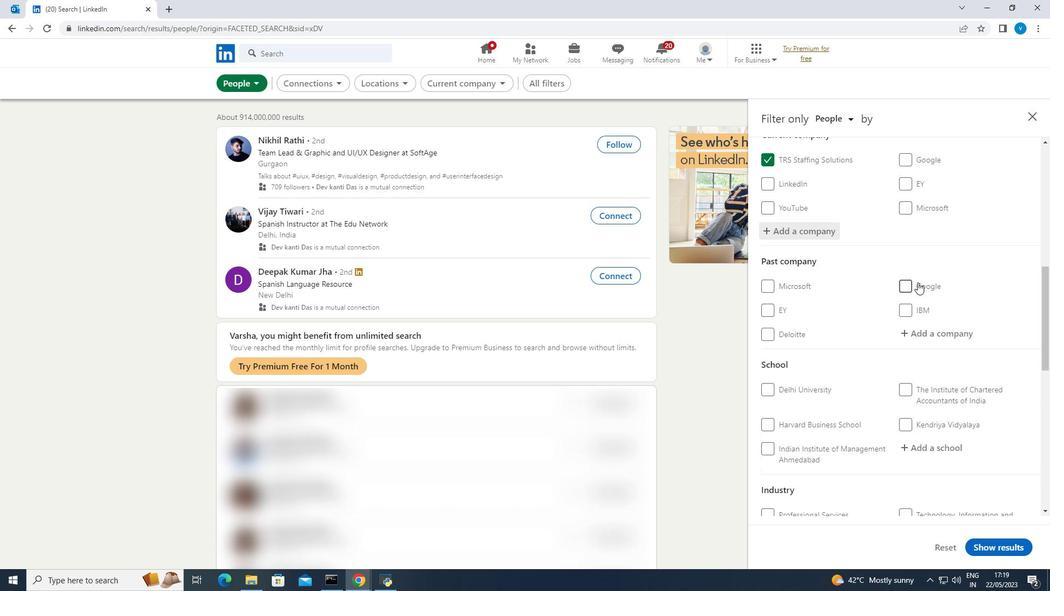 
Action: Mouse scrolled (918, 281) with delta (0, 0)
Screenshot: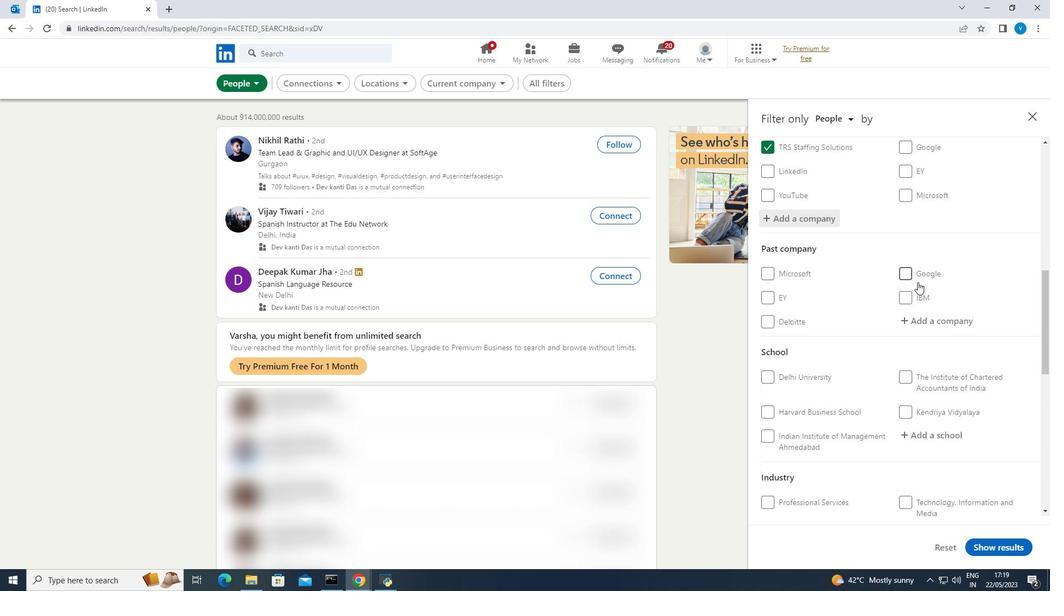 
Action: Mouse moved to (926, 331)
Screenshot: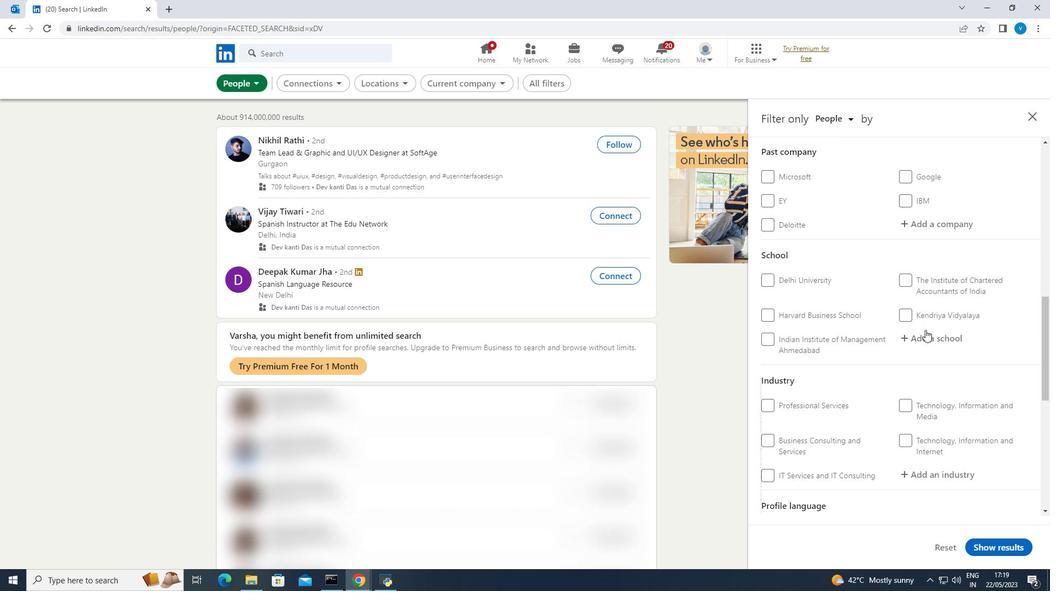 
Action: Mouse pressed left at (926, 331)
Screenshot: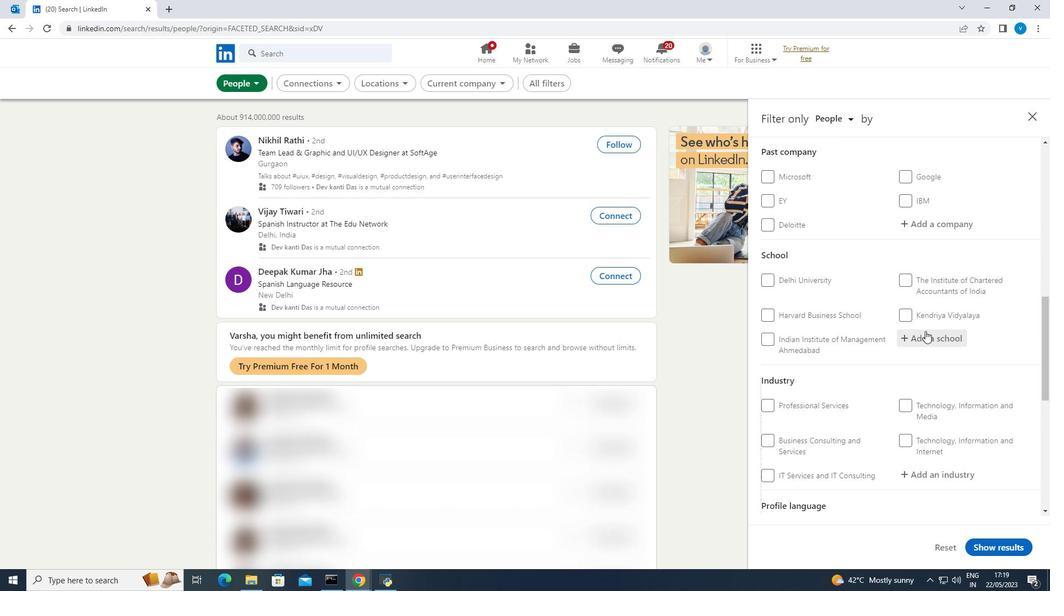 
Action: Mouse moved to (927, 330)
Screenshot: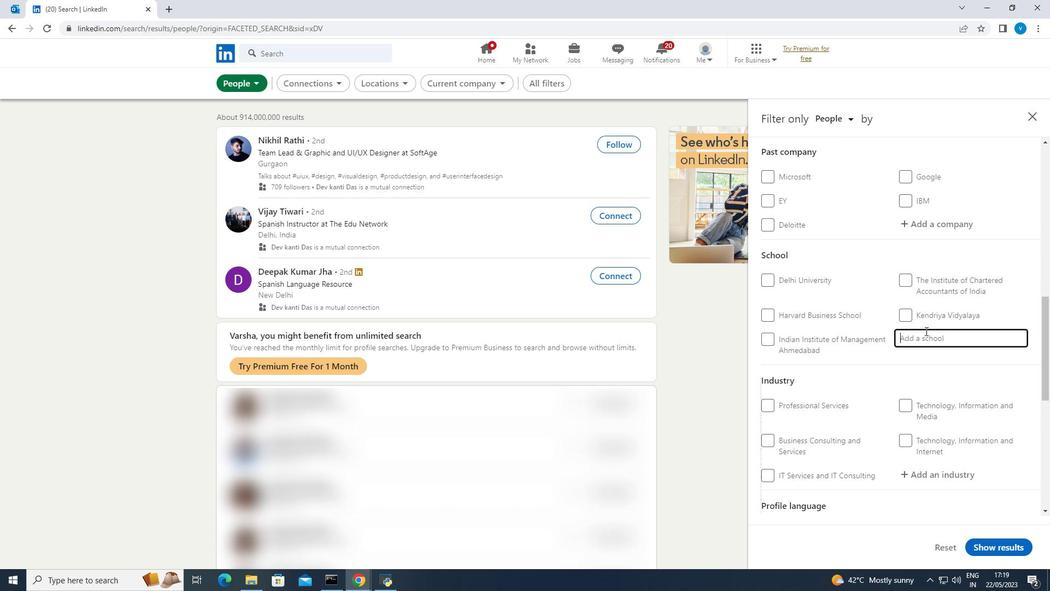 
Action: Key pressed <Key.shift><Key.shift><Key.shift><Key.shift><Key.shift><Key.shift>Lucknow<Key.space>fre
Screenshot: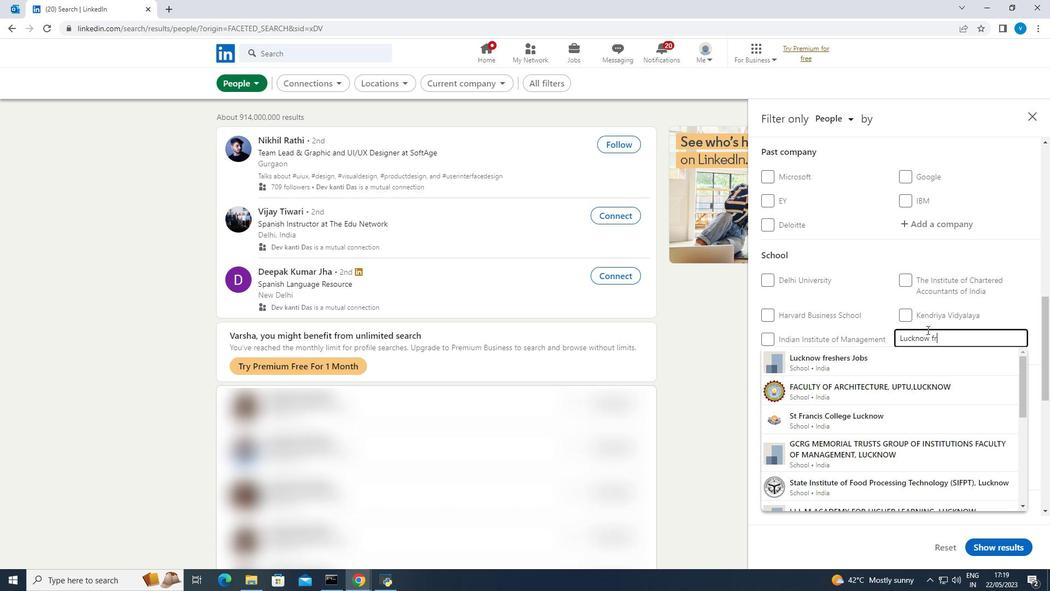 
Action: Mouse moved to (903, 356)
Screenshot: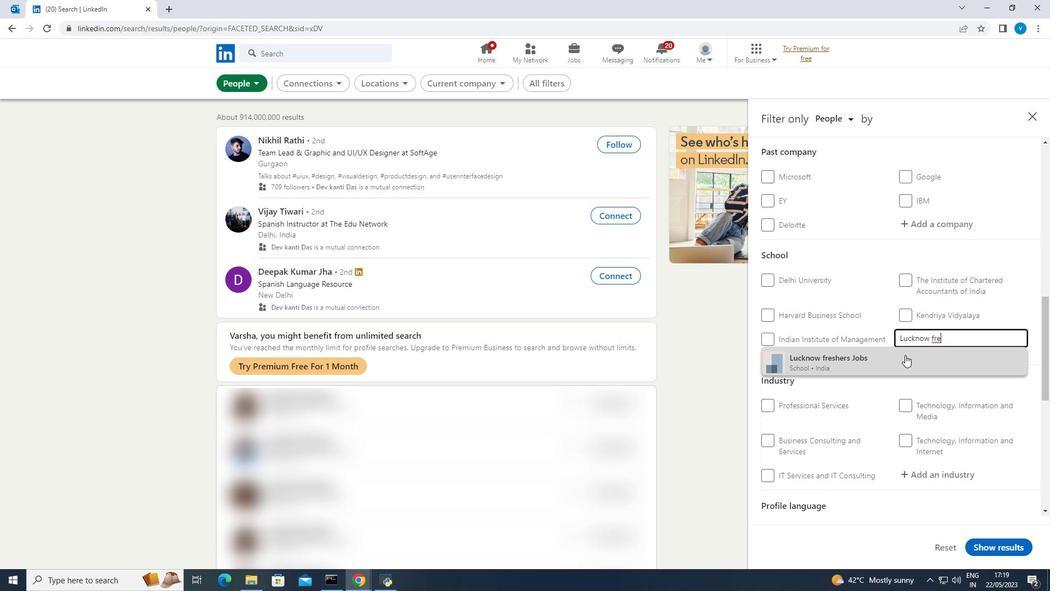 
Action: Mouse pressed left at (903, 356)
Screenshot: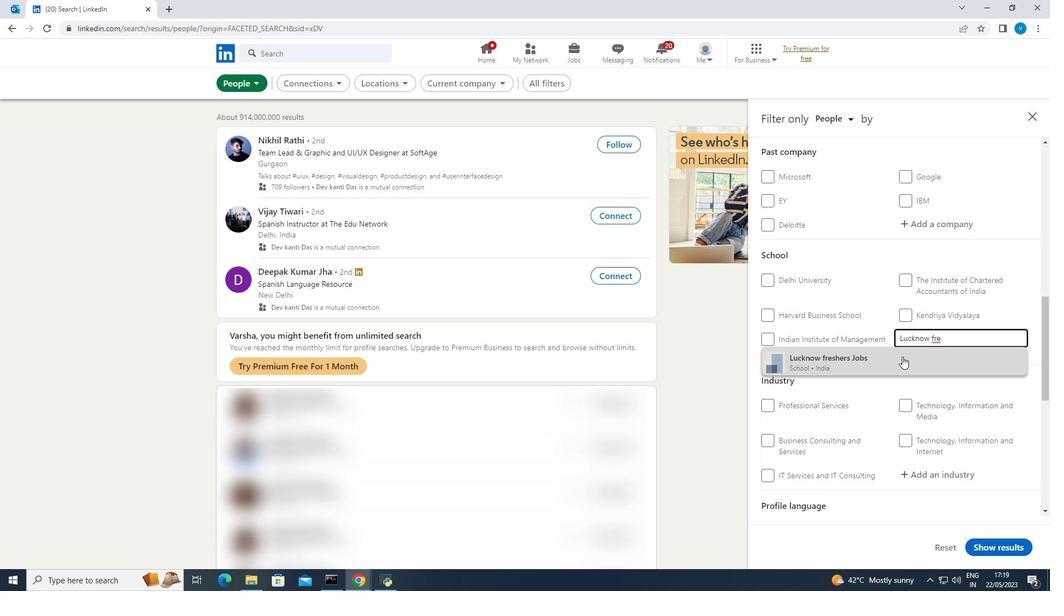 
Action: Mouse scrolled (903, 356) with delta (0, 0)
Screenshot: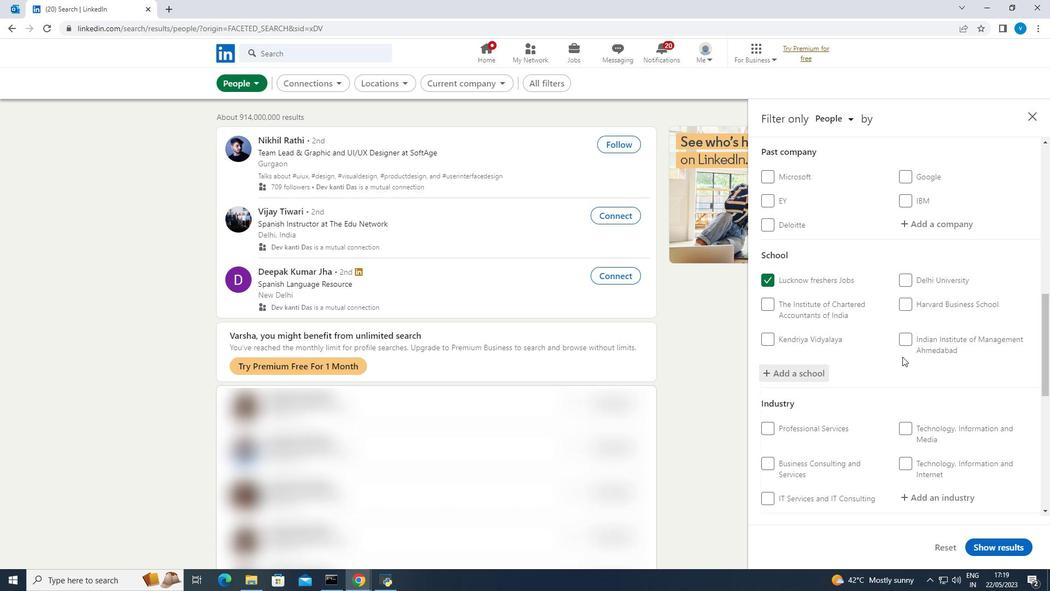 
Action: Mouse scrolled (903, 356) with delta (0, 0)
Screenshot: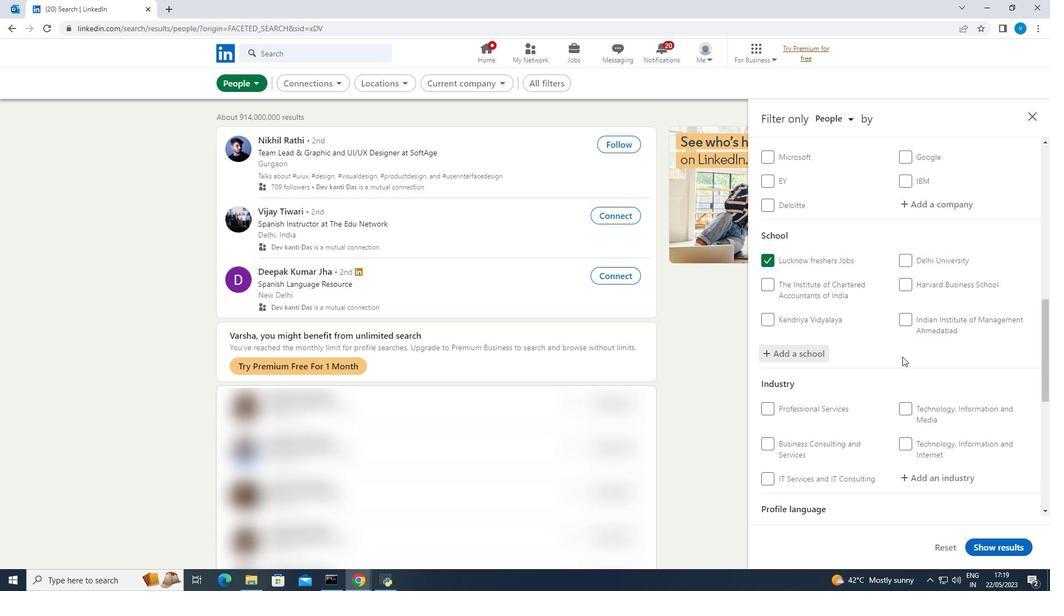 
Action: Mouse scrolled (903, 356) with delta (0, 0)
Screenshot: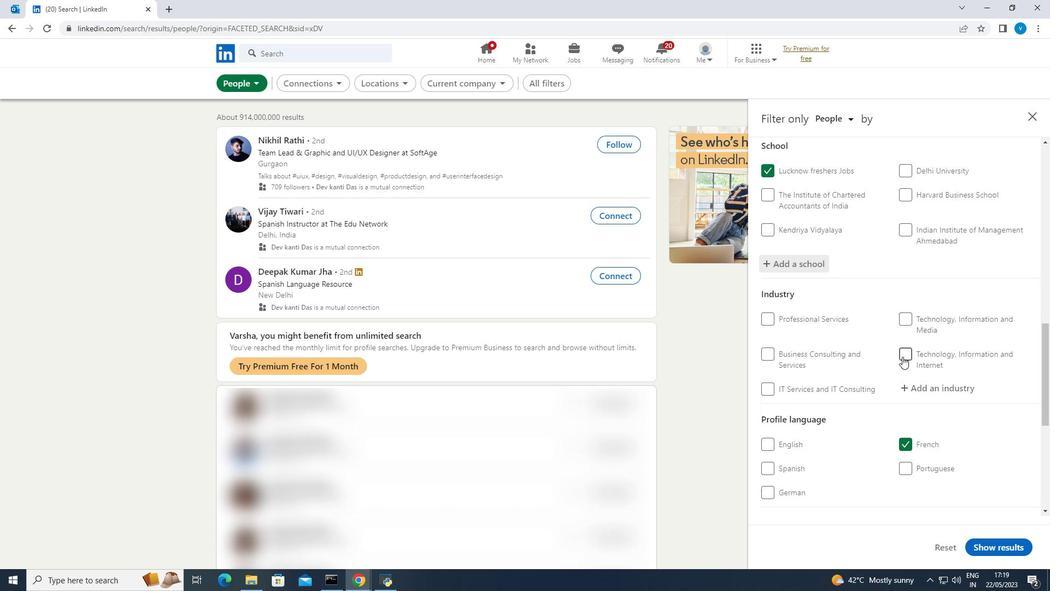 
Action: Mouse scrolled (903, 356) with delta (0, 0)
Screenshot: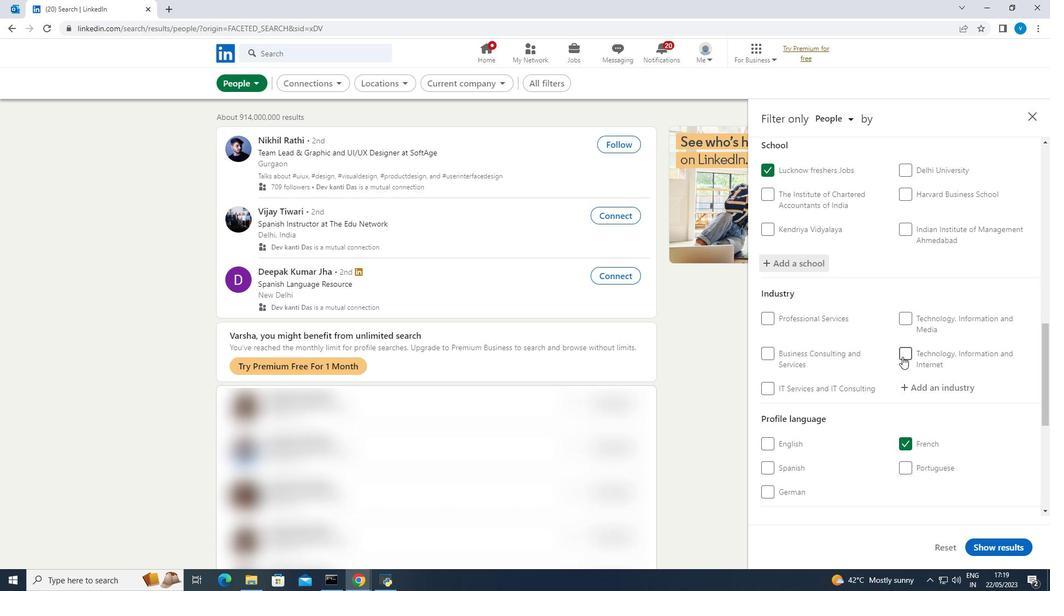 
Action: Mouse moved to (938, 272)
Screenshot: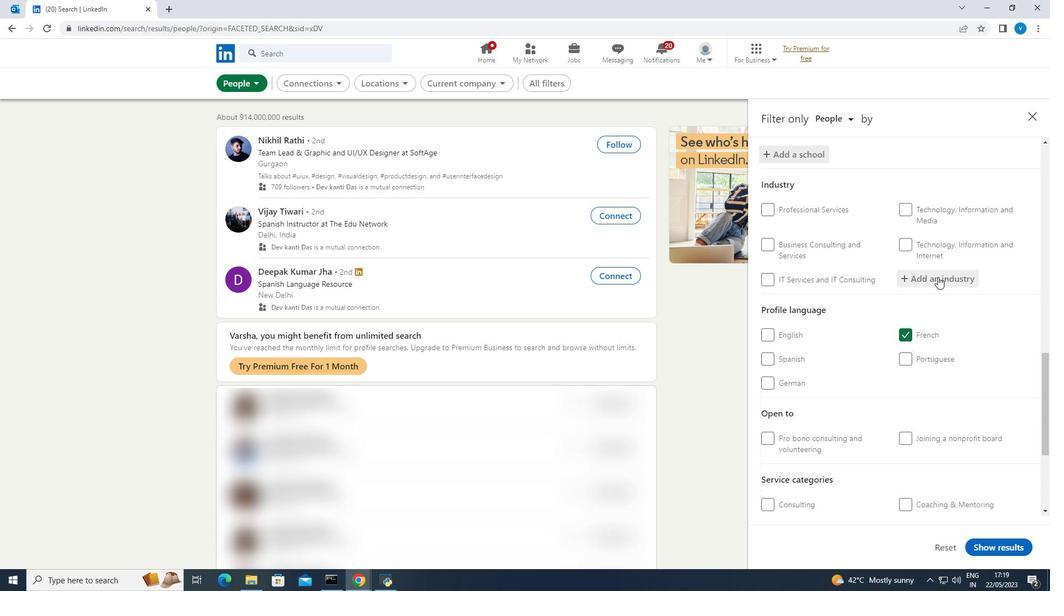 
Action: Mouse pressed left at (938, 272)
Screenshot: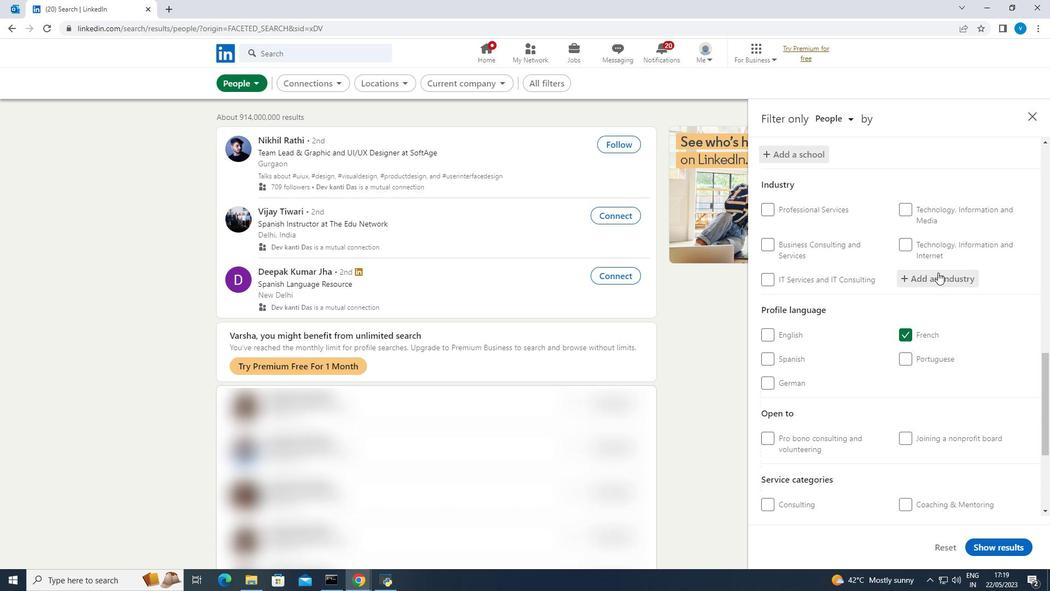 
Action: Key pressed <Key.shift><Key.shift><Key.shift><Key.shift><Key.shift><Key.shift><Key.shift><Key.shift>Teleco
Screenshot: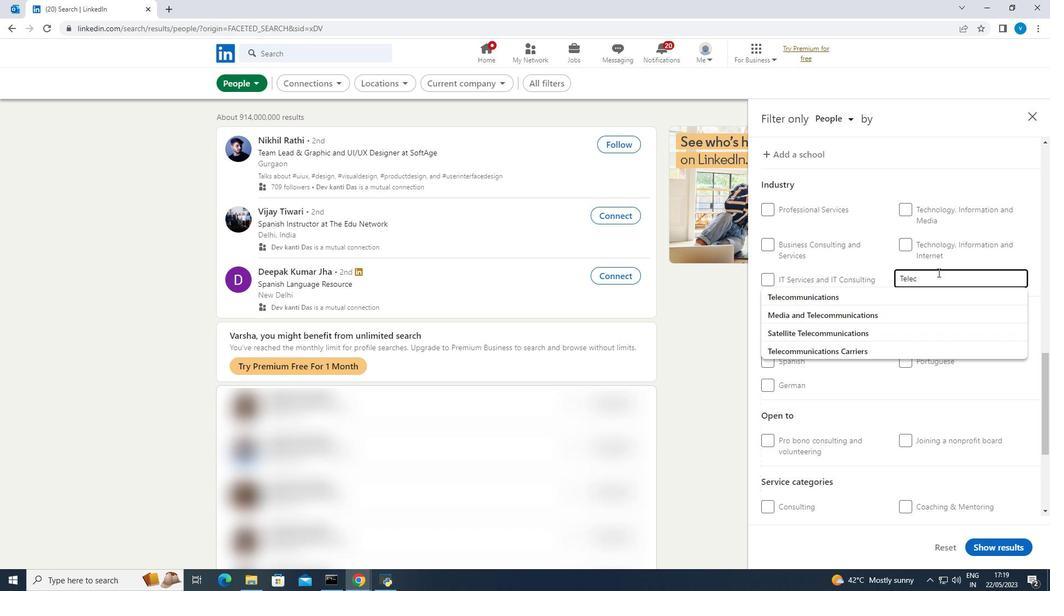 
Action: Mouse moved to (914, 348)
Screenshot: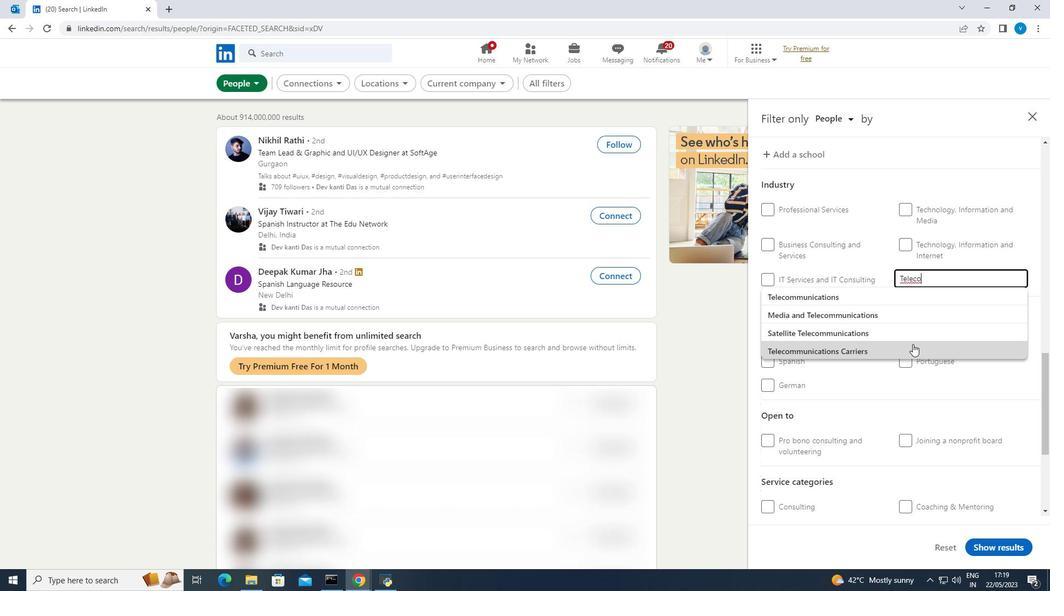 
Action: Mouse pressed left at (914, 348)
Screenshot: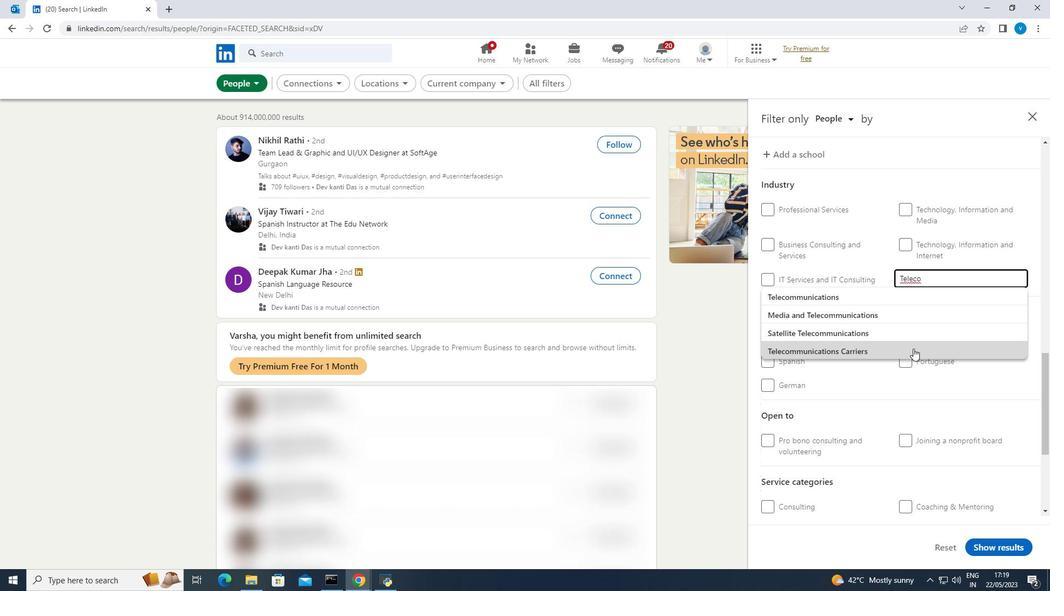 
Action: Mouse moved to (917, 349)
Screenshot: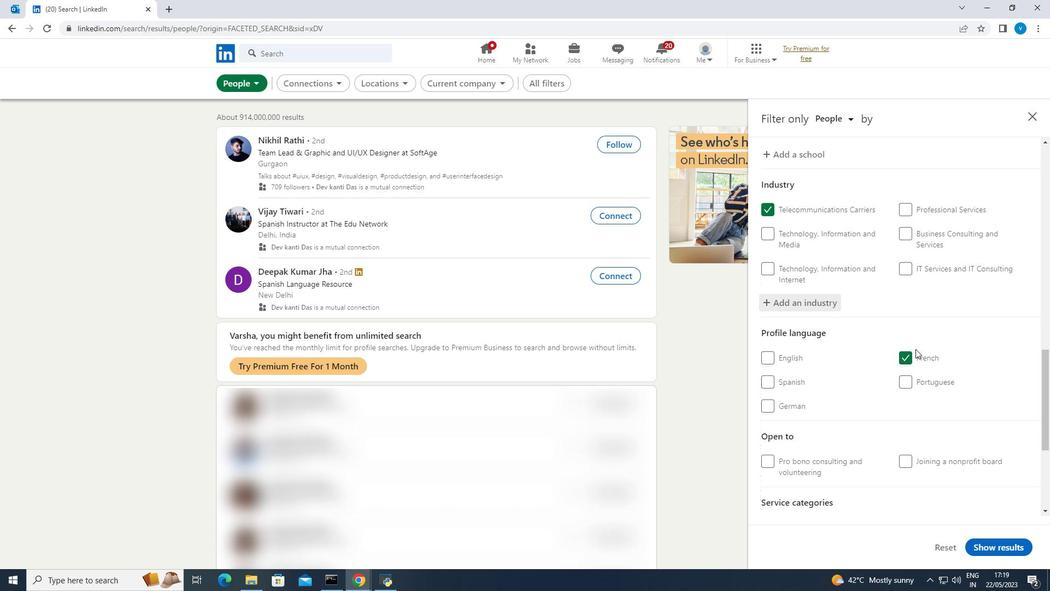 
Action: Mouse scrolled (917, 348) with delta (0, 0)
Screenshot: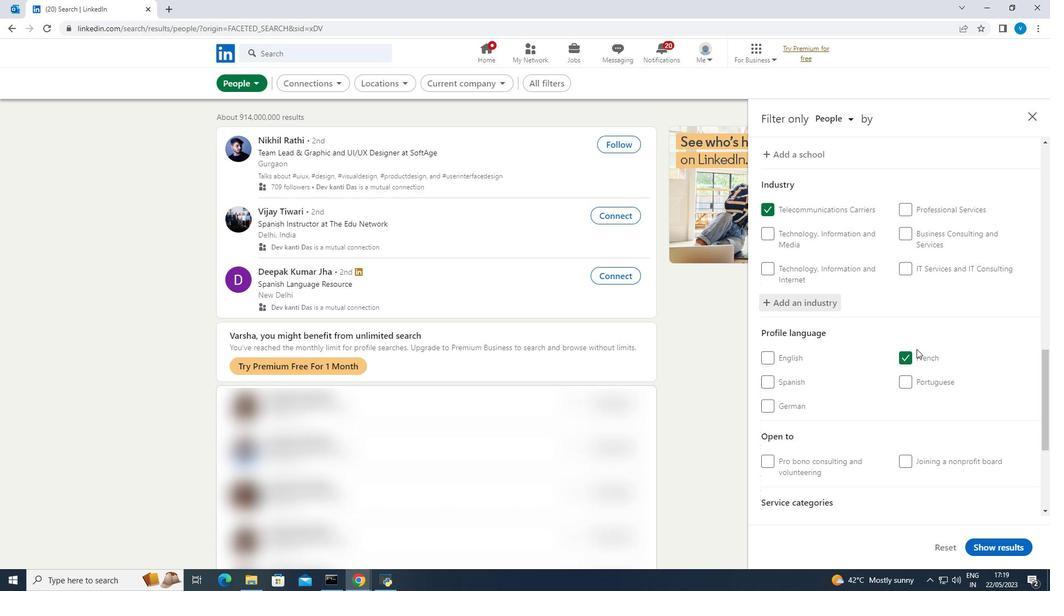 
Action: Mouse moved to (917, 348)
Screenshot: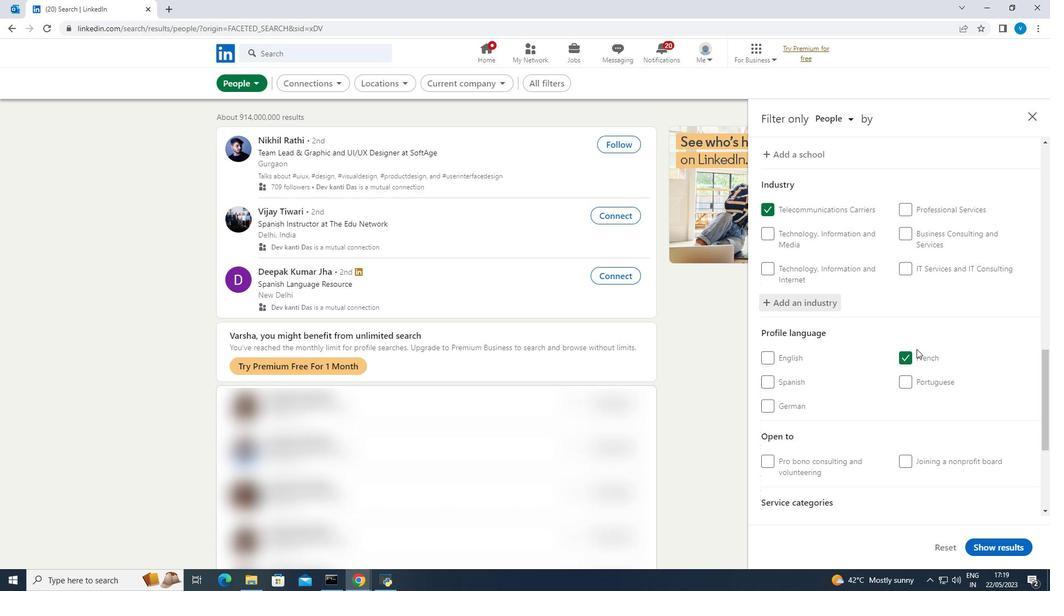 
Action: Mouse scrolled (917, 348) with delta (0, 0)
Screenshot: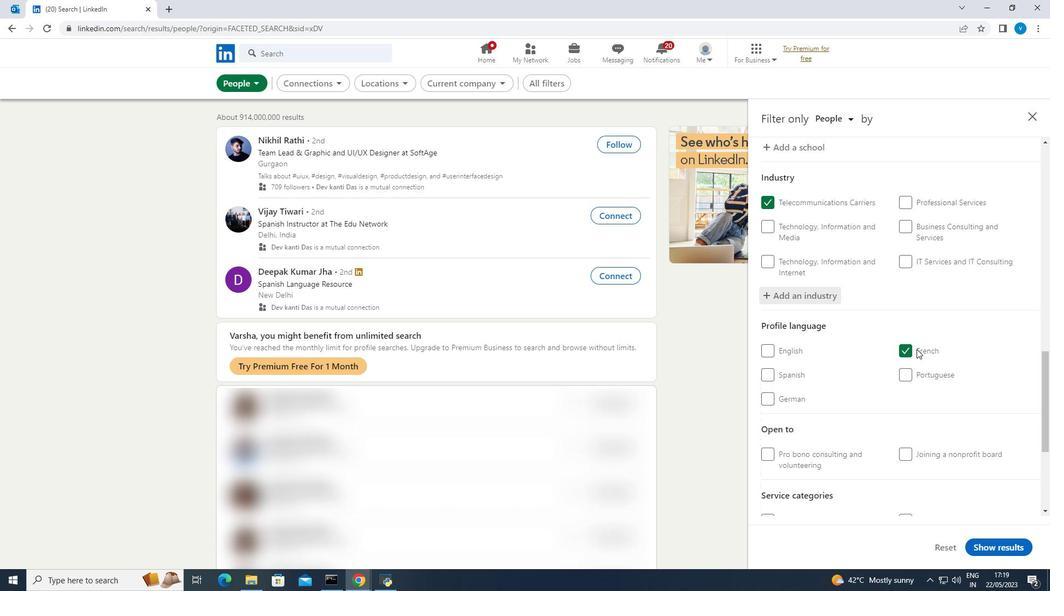 
Action: Mouse scrolled (917, 348) with delta (0, 0)
Screenshot: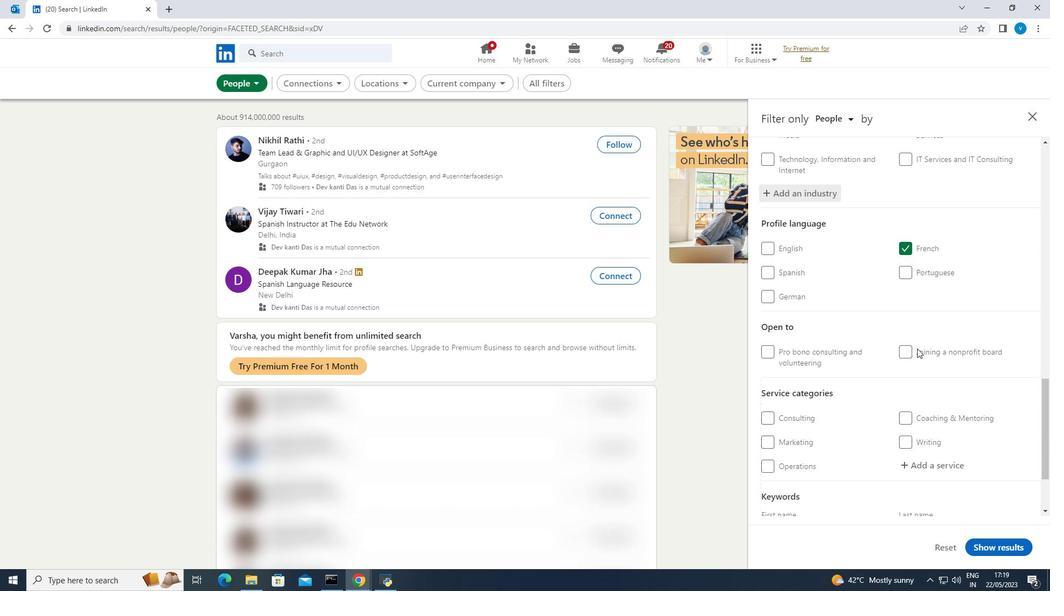 
Action: Mouse moved to (943, 407)
Screenshot: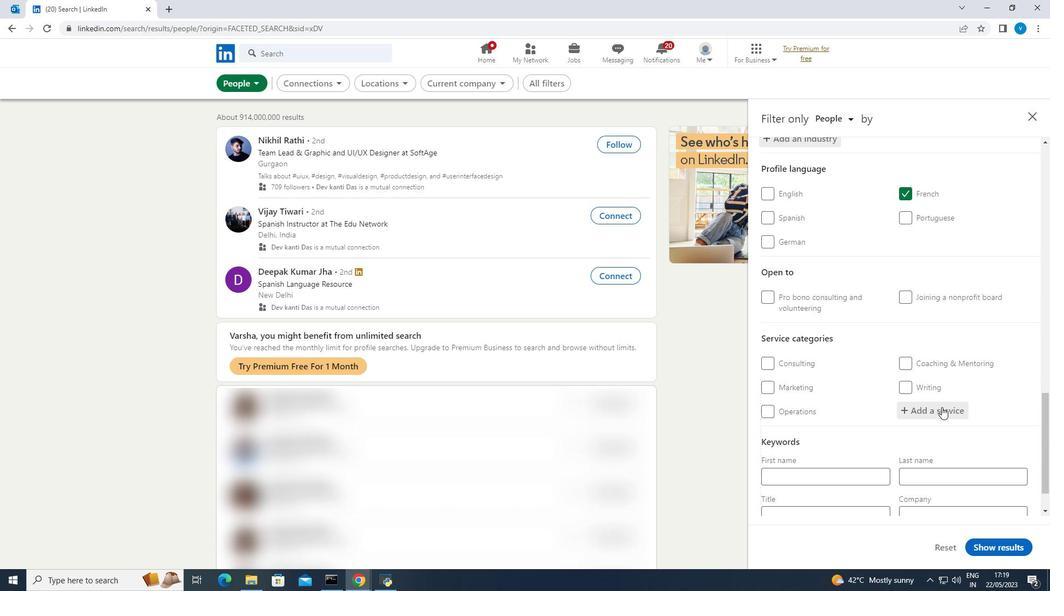 
Action: Mouse pressed left at (943, 407)
Screenshot: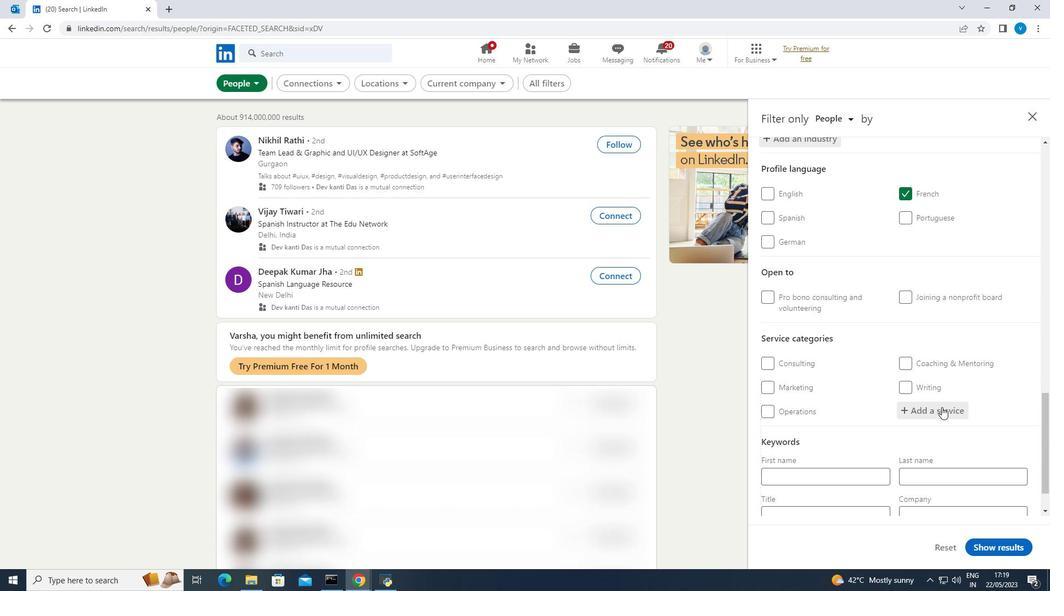 
Action: Mouse moved to (946, 406)
Screenshot: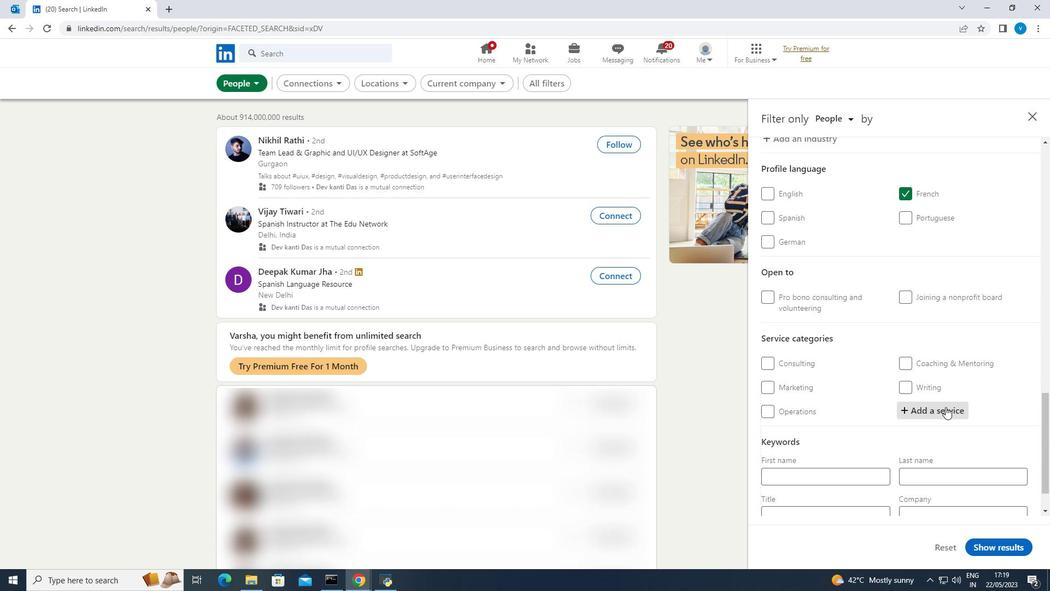 
Action: Key pressed <Key.shift><Key.shift><Key.shift><Key.shift>Blogging
Screenshot: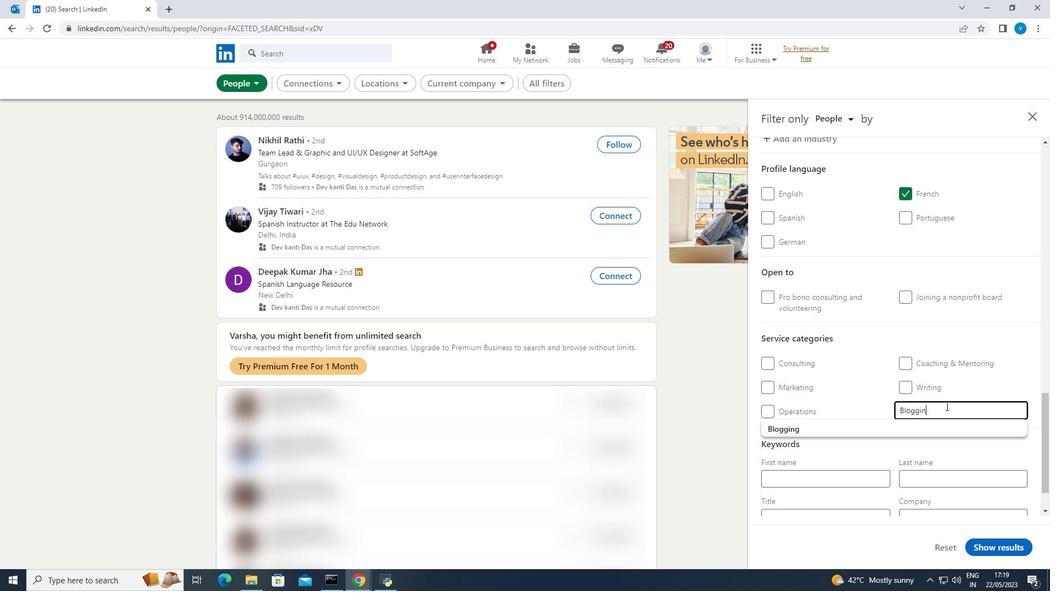 
Action: Mouse moved to (805, 420)
Screenshot: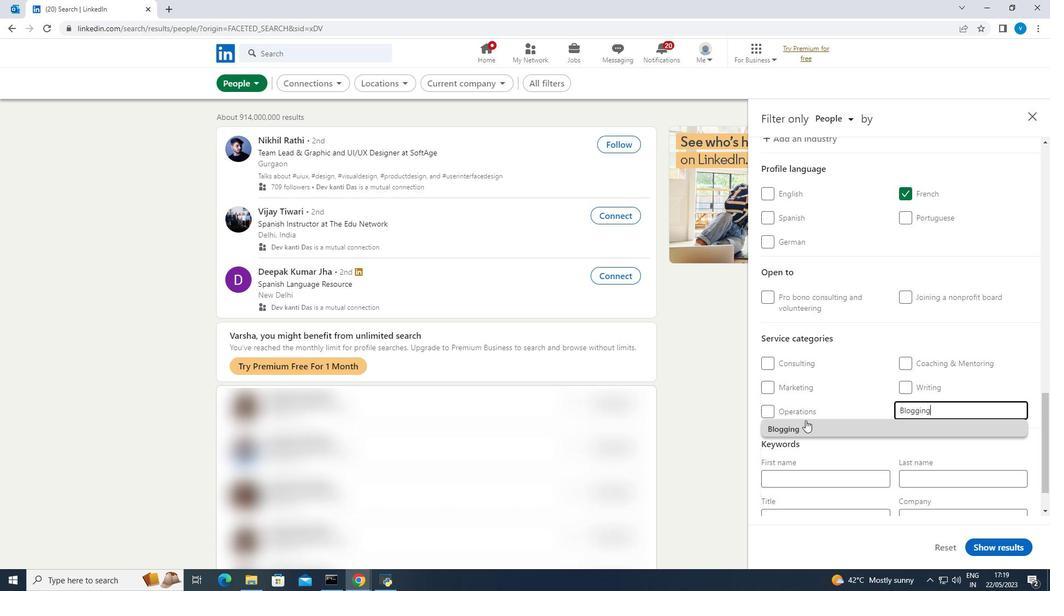 
Action: Mouse pressed left at (805, 420)
Screenshot: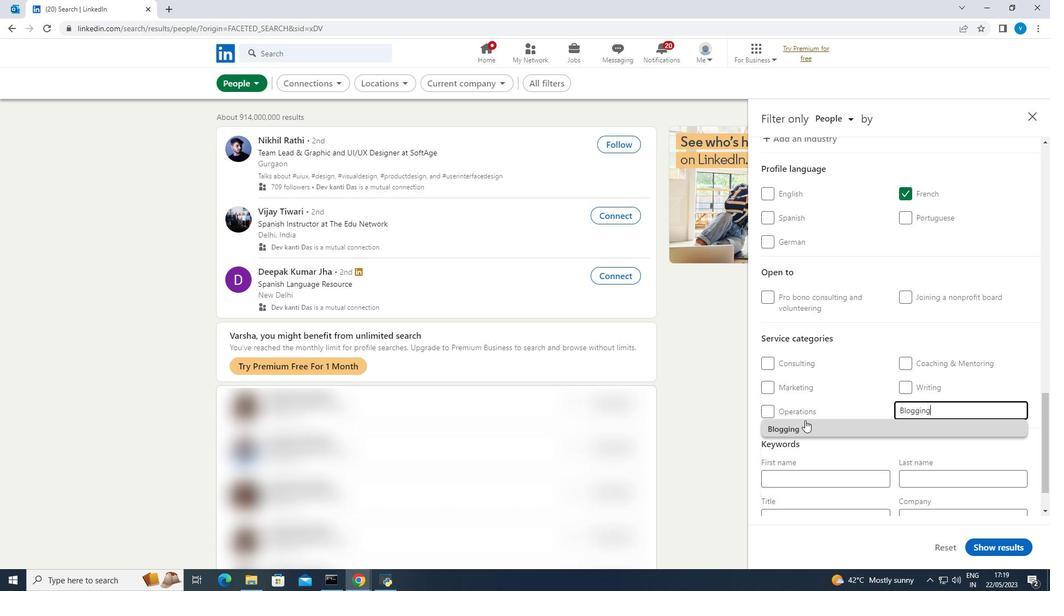 
Action: Mouse moved to (809, 420)
Screenshot: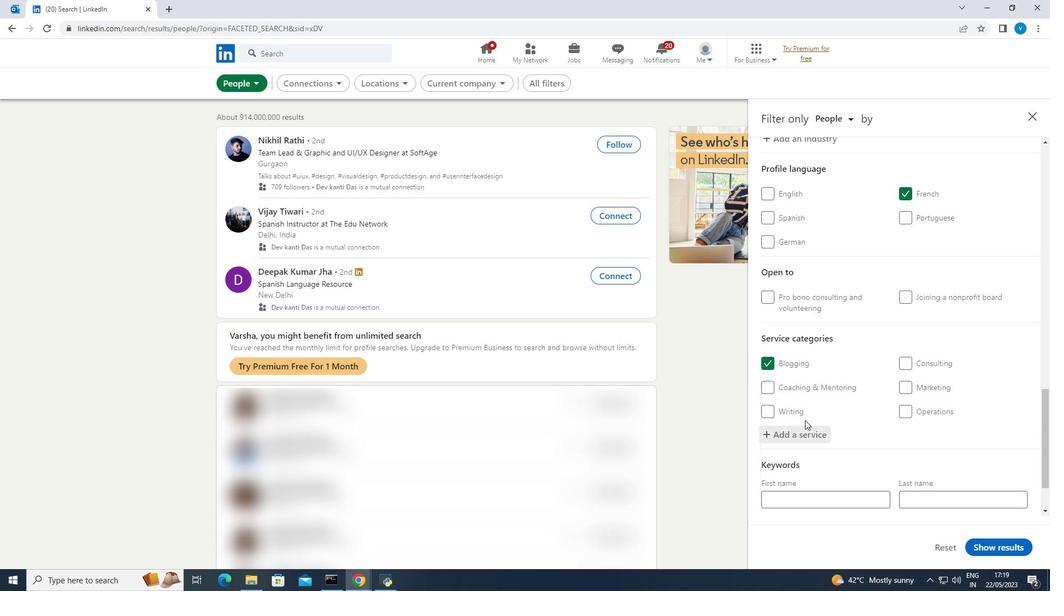 
Action: Mouse scrolled (809, 419) with delta (0, 0)
Screenshot: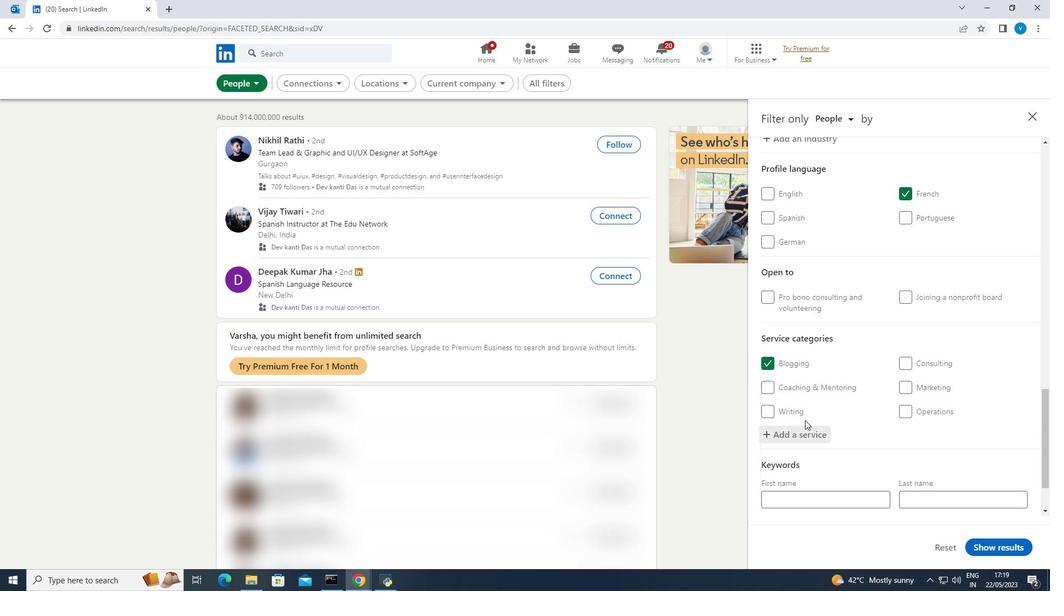 
Action: Mouse moved to (810, 420)
Screenshot: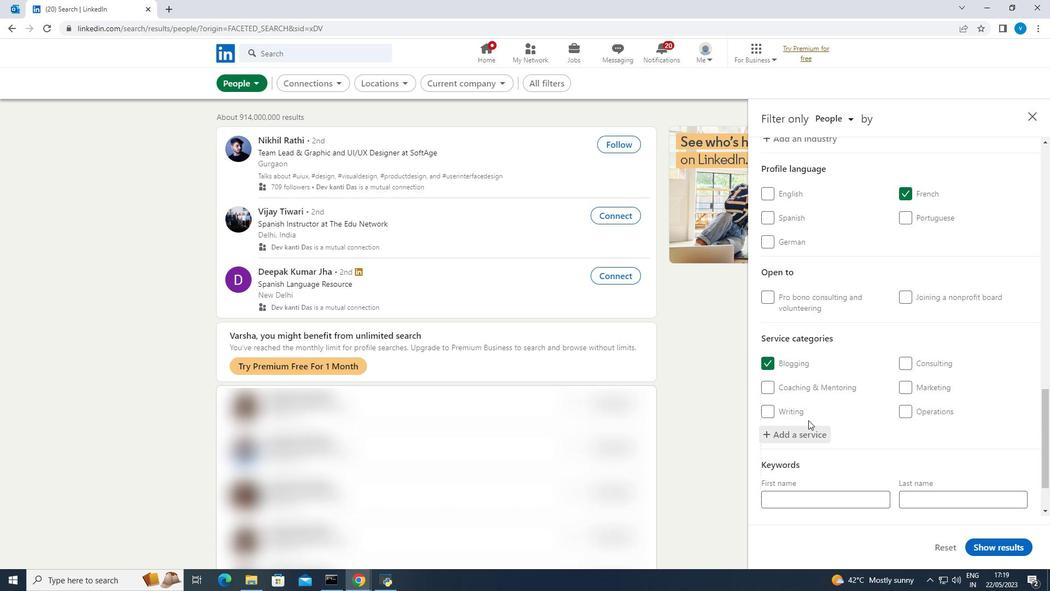 
Action: Mouse scrolled (810, 419) with delta (0, 0)
Screenshot: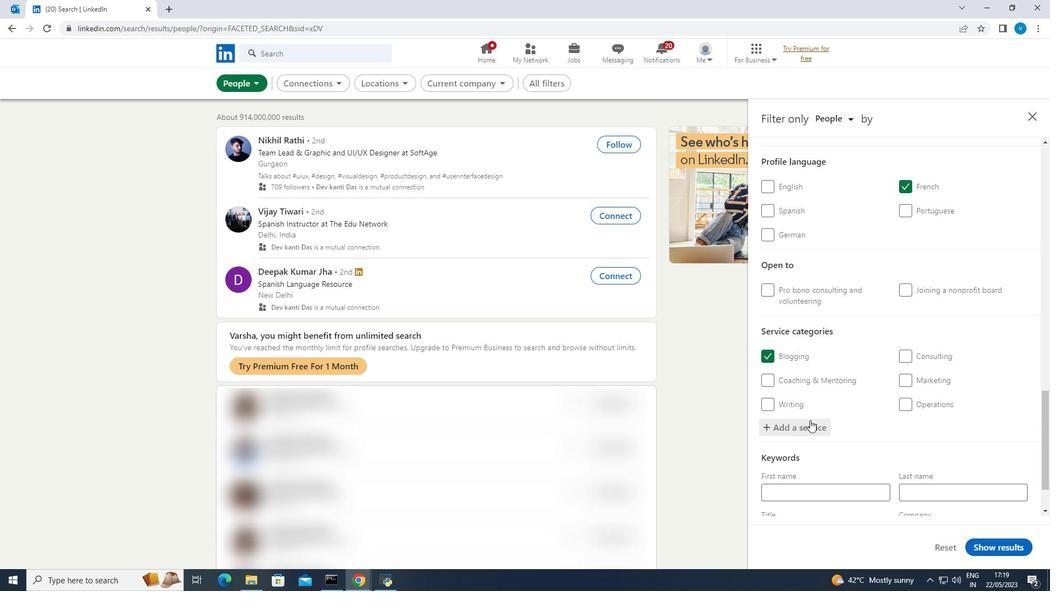 
Action: Mouse moved to (812, 420)
Screenshot: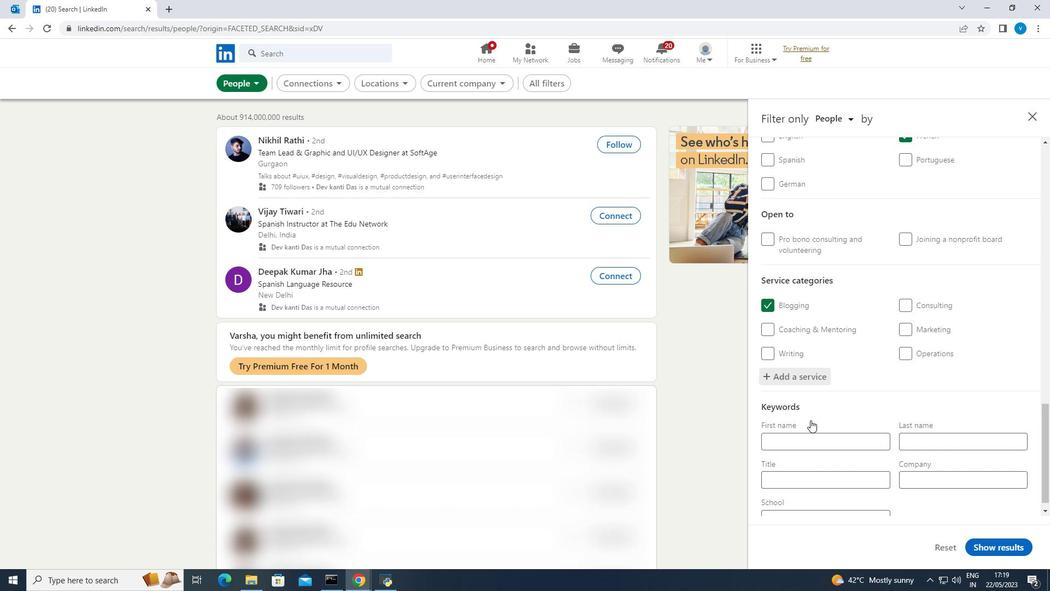 
Action: Mouse scrolled (812, 419) with delta (0, 0)
Screenshot: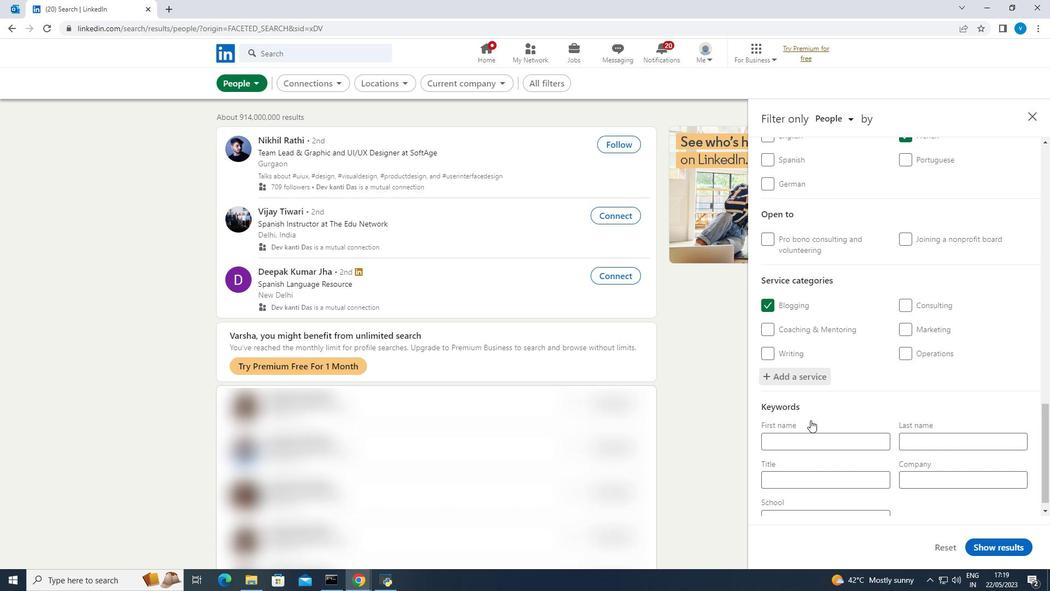 
Action: Mouse moved to (812, 420)
Screenshot: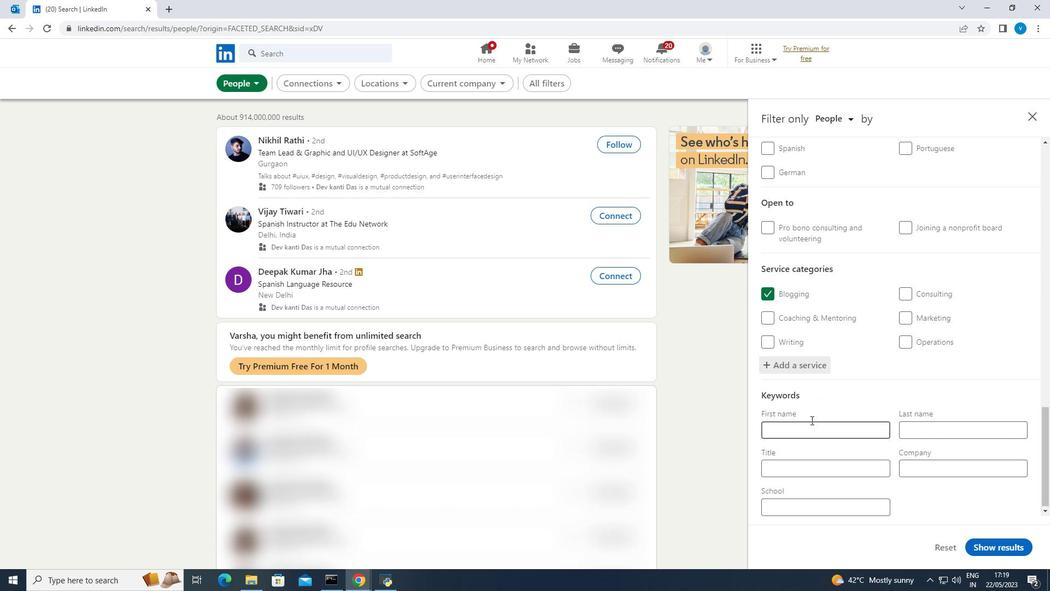 
Action: Mouse scrolled (812, 419) with delta (0, 0)
Screenshot: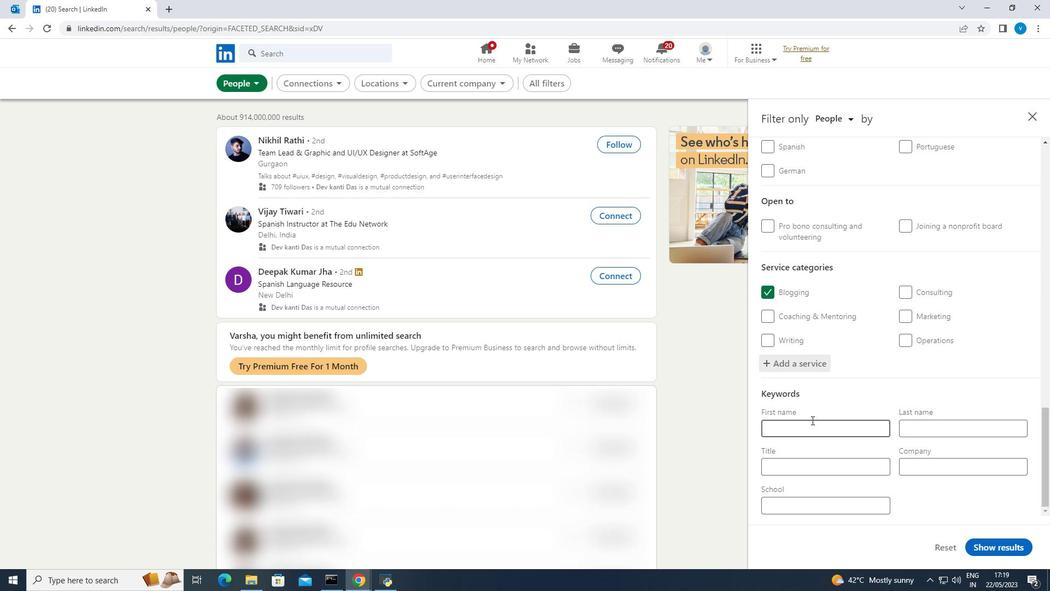 
Action: Mouse moved to (816, 464)
Screenshot: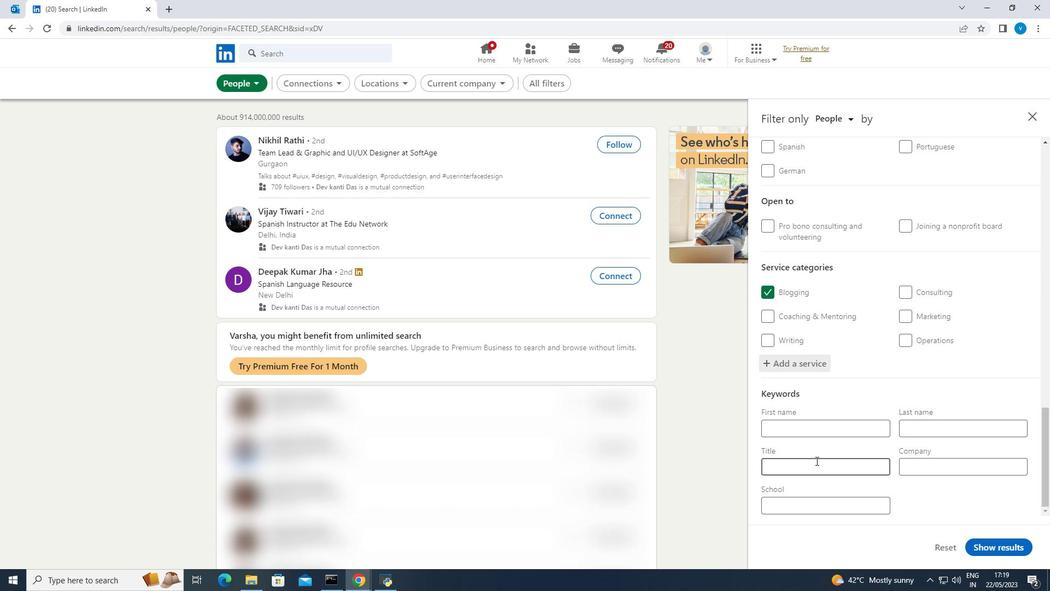 
Action: Mouse pressed left at (816, 464)
Screenshot: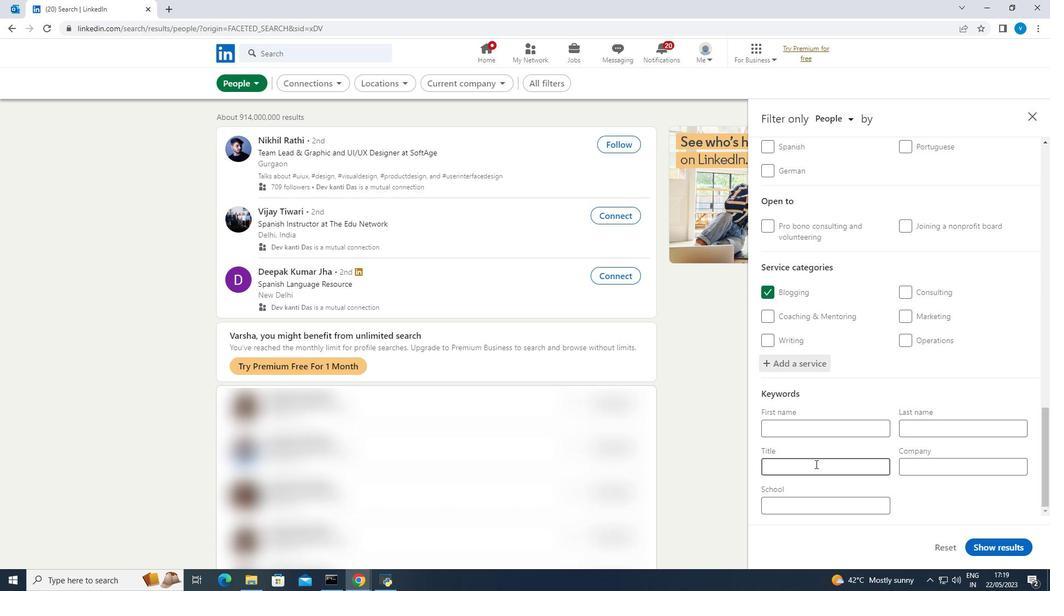 
Action: Mouse moved to (818, 461)
Screenshot: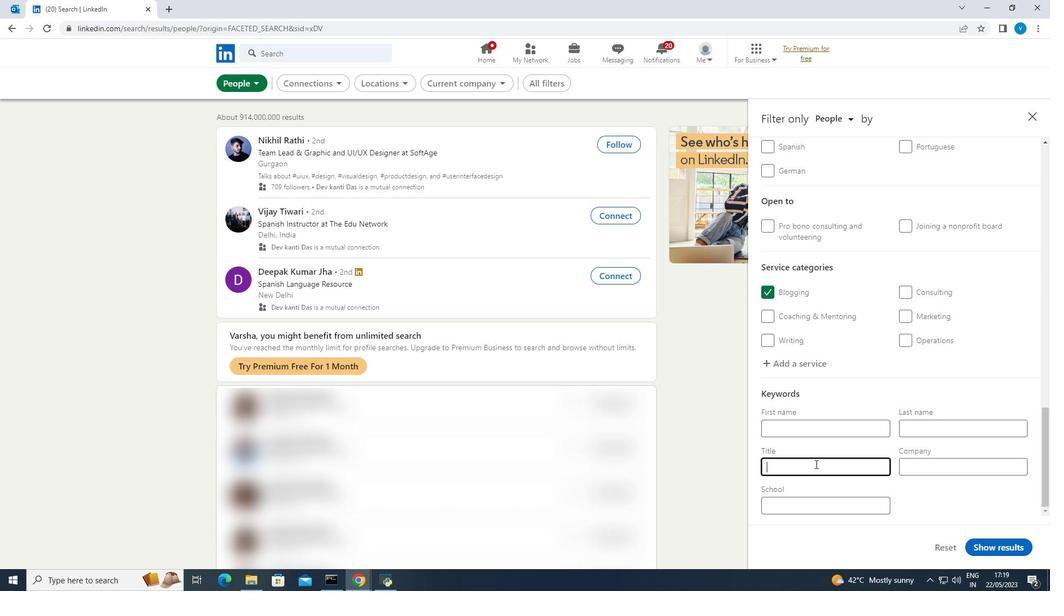 
Action: Key pressed <Key.shift>Bus<Key.space>
Screenshot: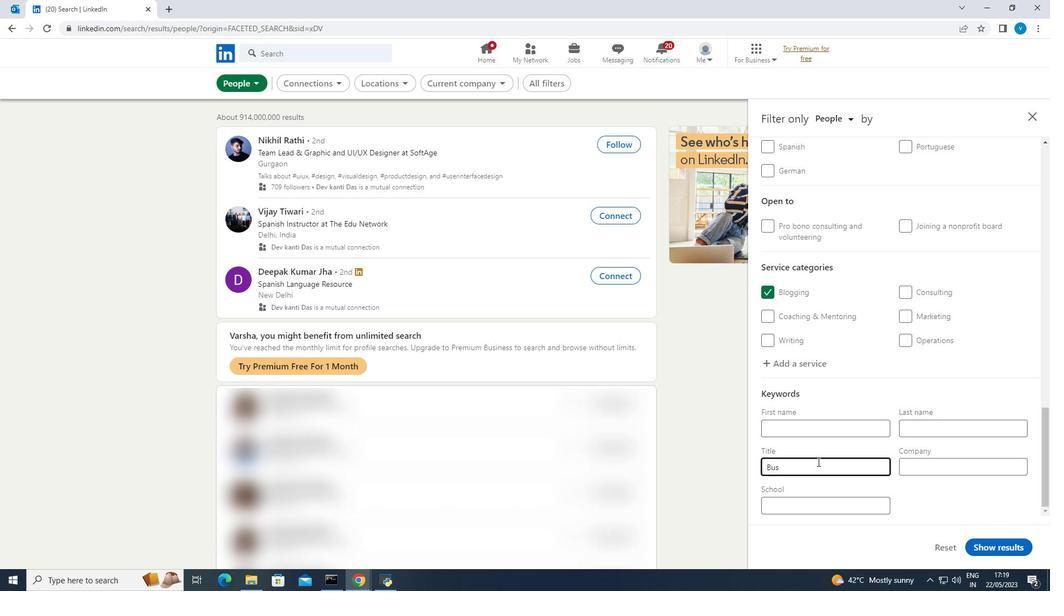 
Action: Mouse moved to (818, 461)
Screenshot: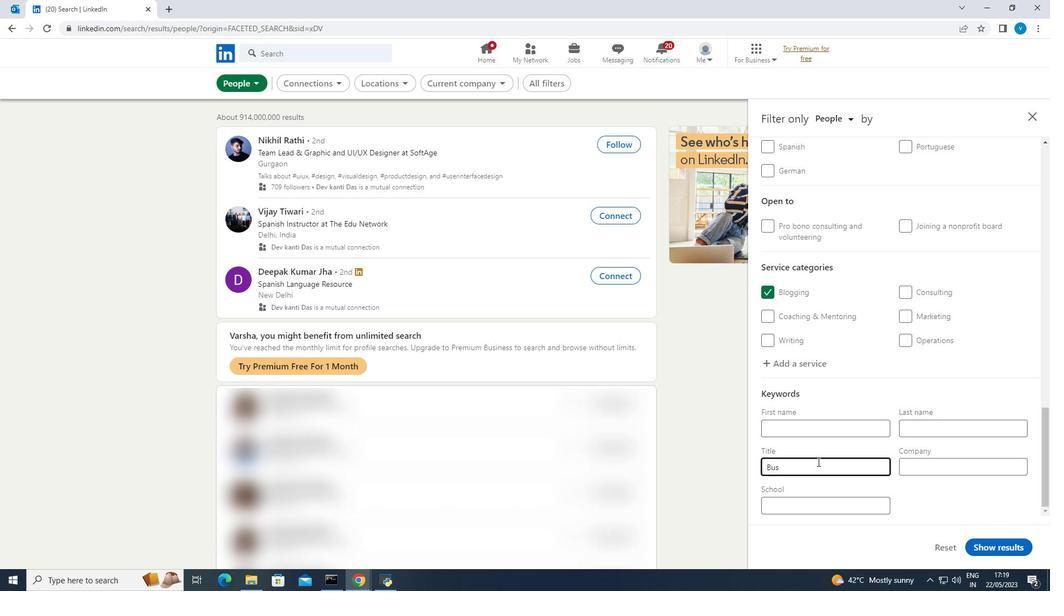 
Action: Key pressed <Key.shift><Key.shift><Key.shift><Key.shift>Driver
Screenshot: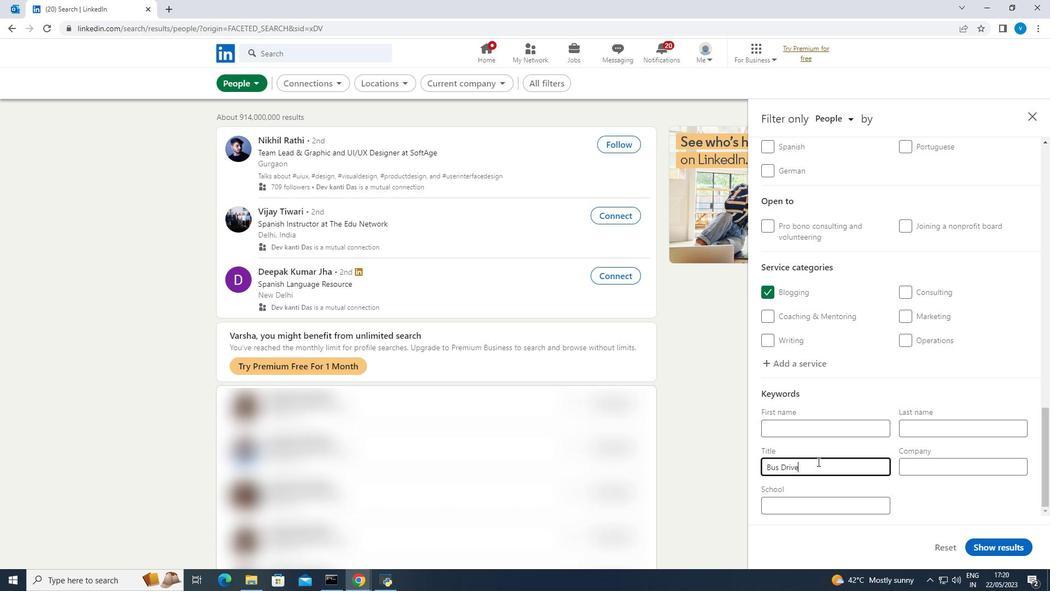 
Action: Mouse moved to (998, 545)
Screenshot: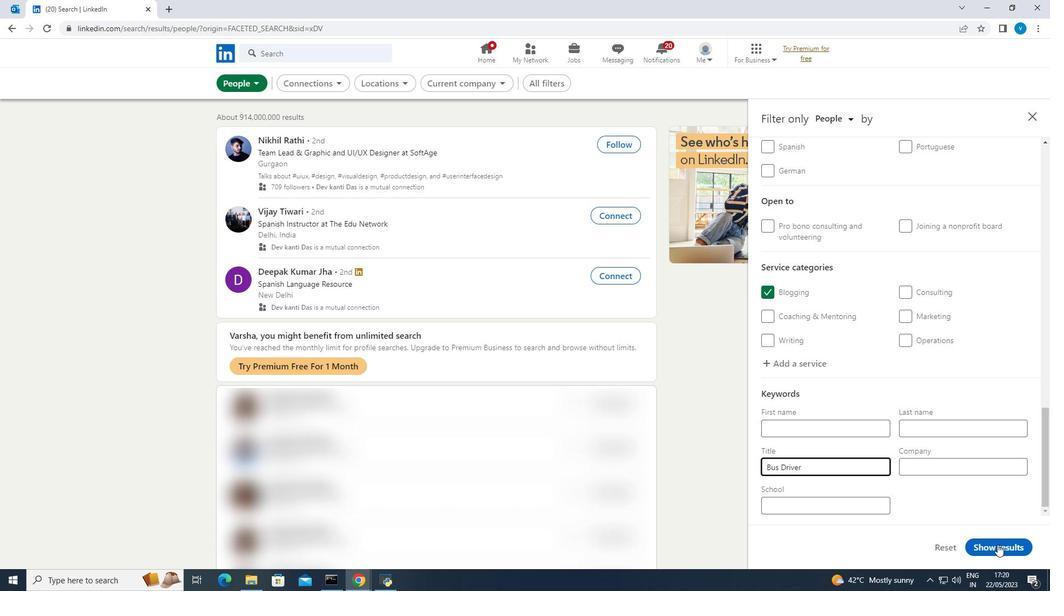
Action: Mouse pressed left at (998, 545)
Screenshot: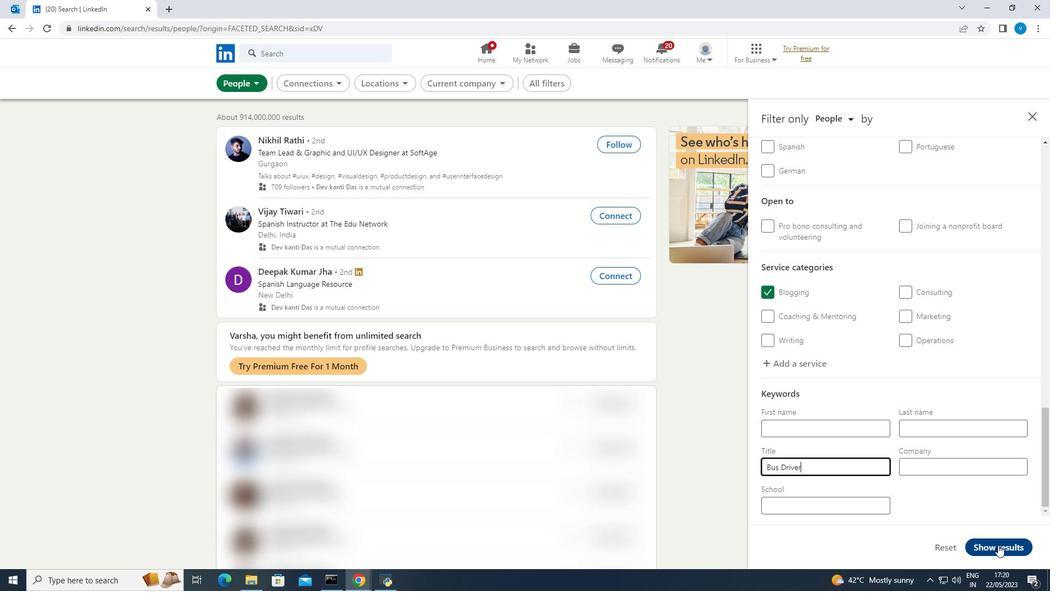 
Action: Mouse moved to (970, 500)
Screenshot: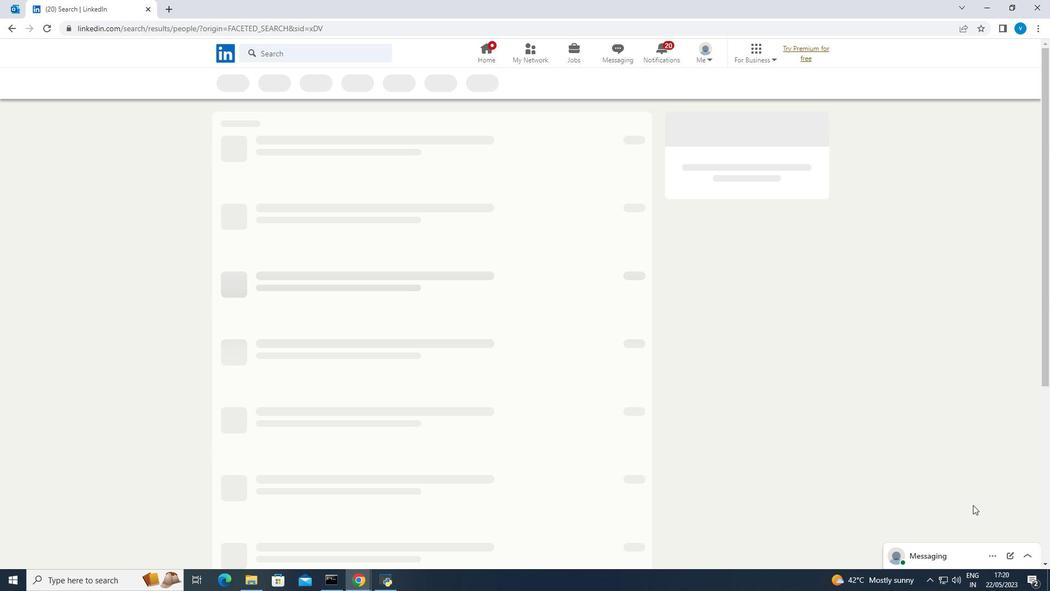 
